 Task: Create a Sprint called Sprint0000000040 in Scrum Project Project0000000014 in Jira. Create a Sprint called Sprint0000000041 in Scrum Project Project0000000014 in Jira. Create a Sprint called Sprint0000000042 in Scrum Project Project0000000014 in Jira. Set Duration of Sprint called Sprint0000000040 in Scrum Project Project0000000014 to 1 week in Jira. Set Duration of Sprint called Sprint0000000041 in Scrum Project Project0000000014 to 2 weeks in Jira
Action: Mouse moved to (252, 70)
Screenshot: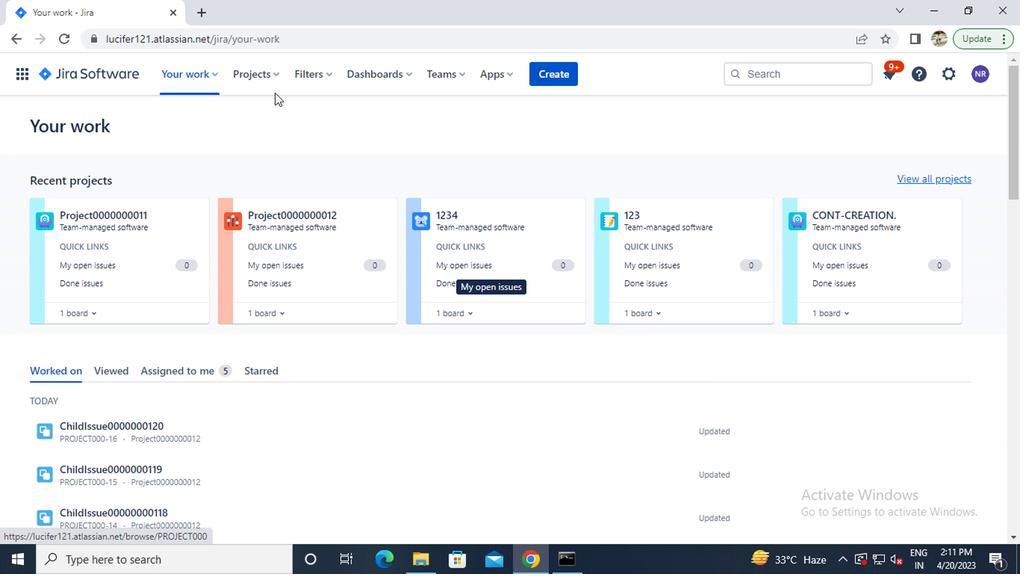 
Action: Mouse pressed left at (252, 70)
Screenshot: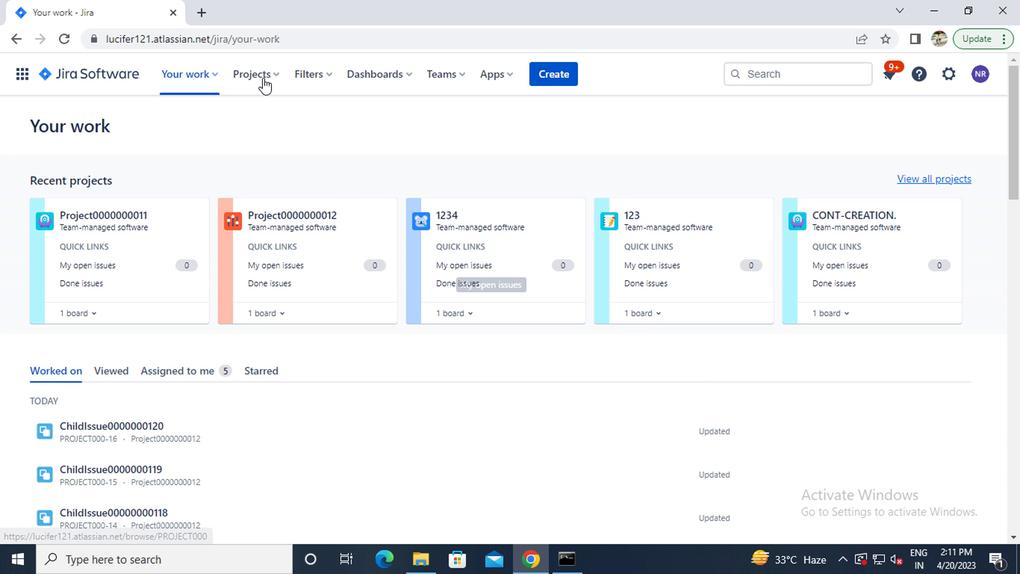 
Action: Mouse moved to (273, 141)
Screenshot: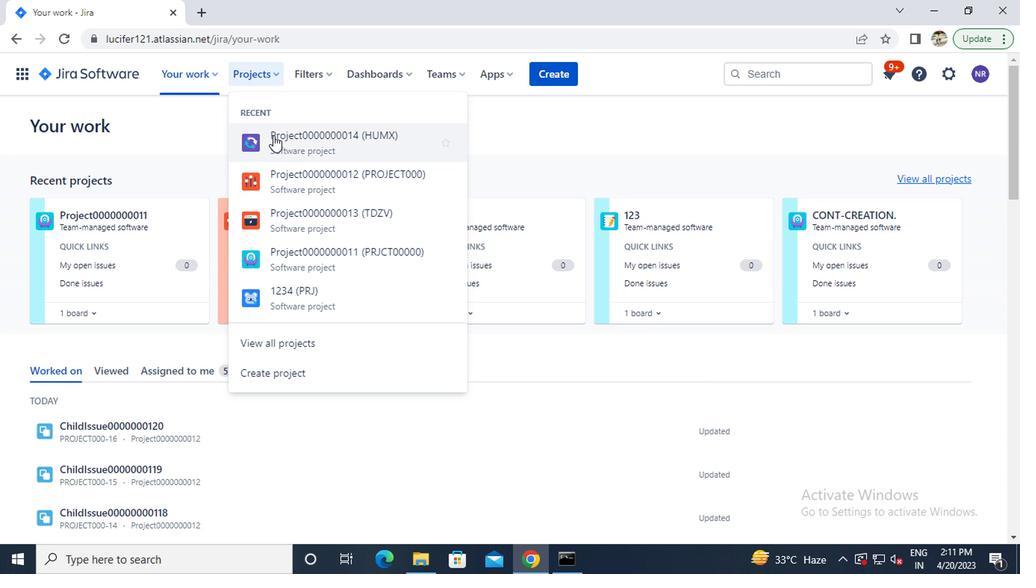 
Action: Mouse pressed left at (273, 141)
Screenshot: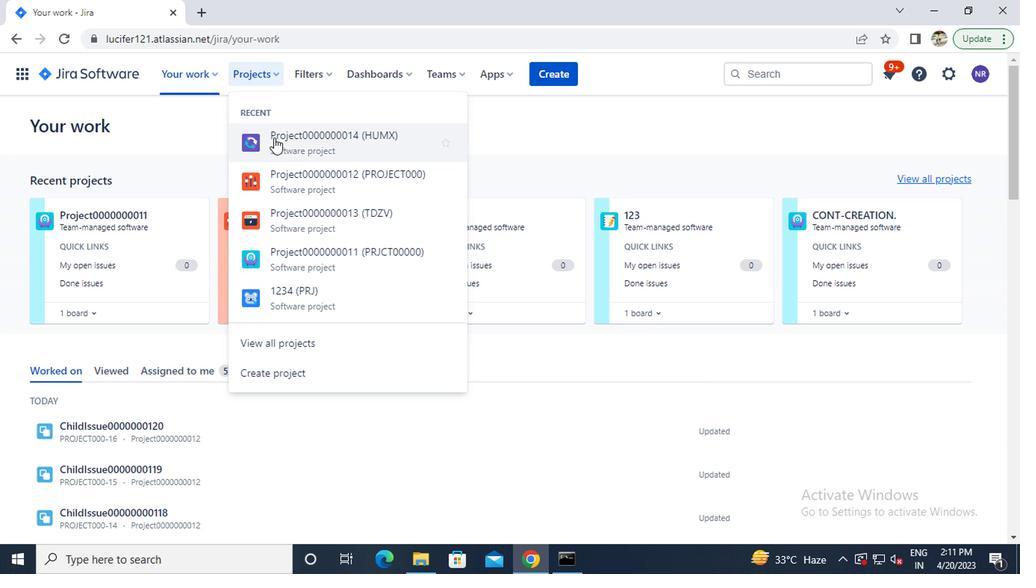 
Action: Mouse moved to (68, 223)
Screenshot: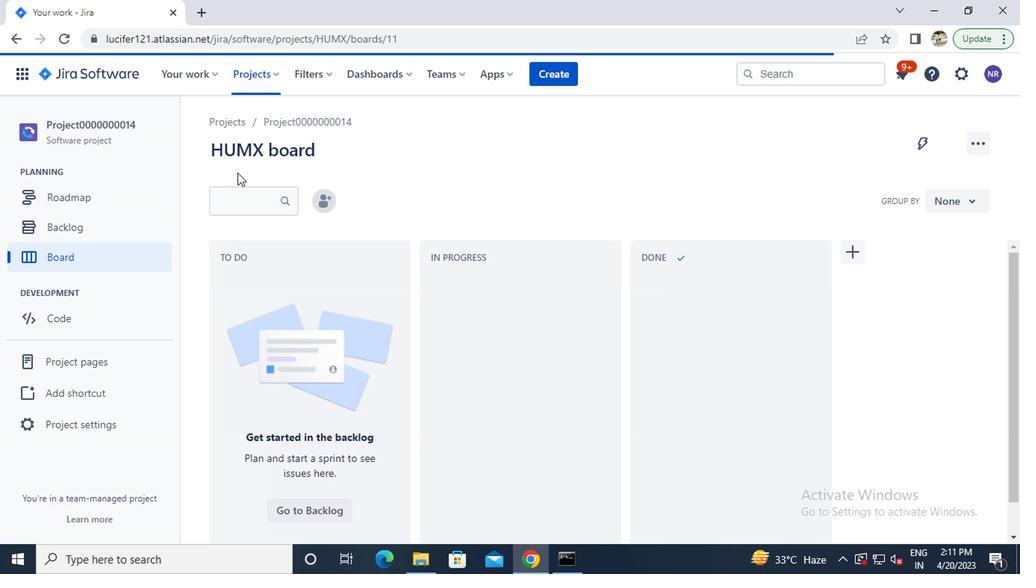 
Action: Mouse pressed left at (68, 223)
Screenshot: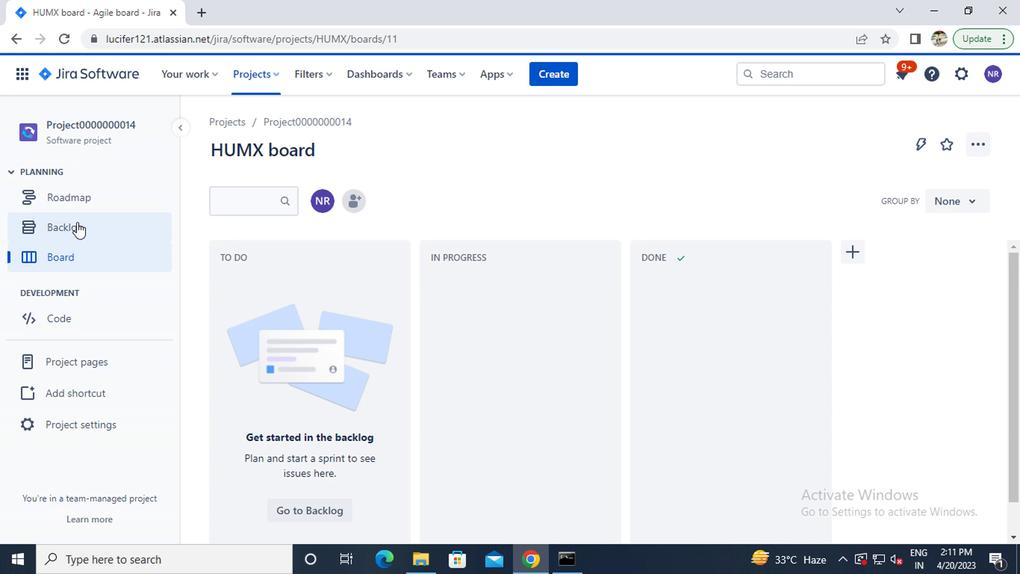 
Action: Mouse moved to (941, 275)
Screenshot: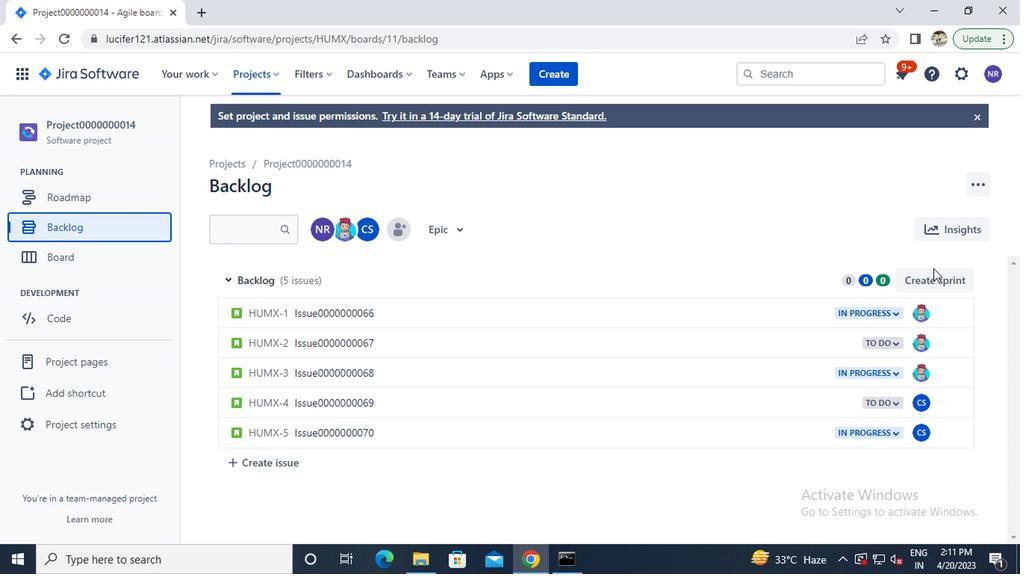 
Action: Mouse pressed left at (941, 275)
Screenshot: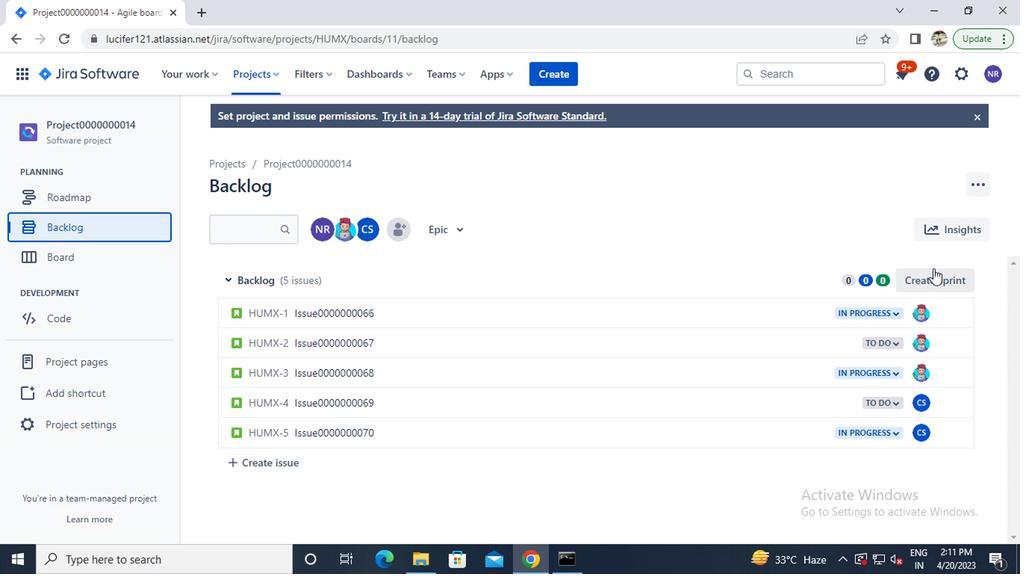 
Action: Mouse moved to (337, 281)
Screenshot: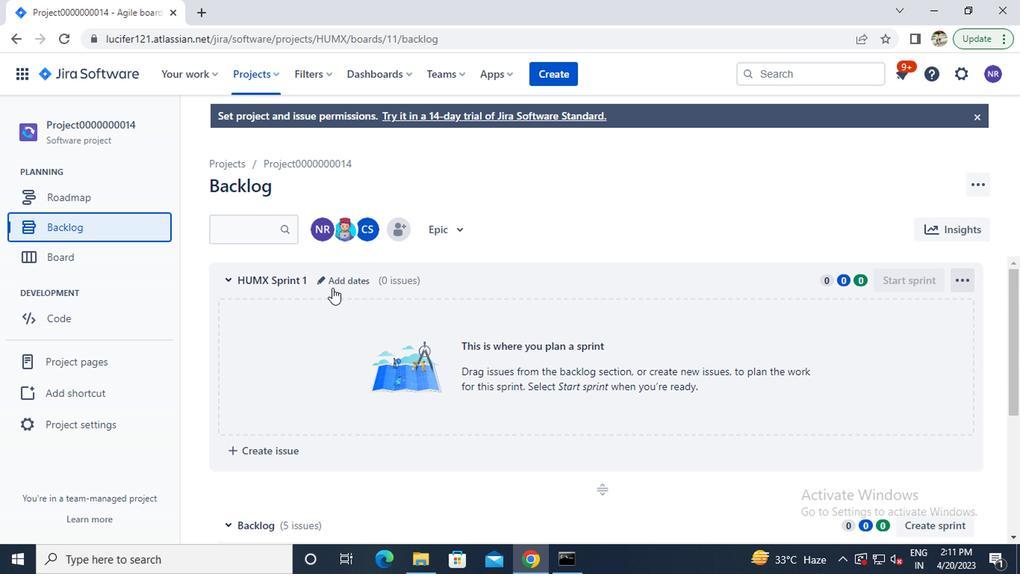 
Action: Mouse pressed left at (337, 281)
Screenshot: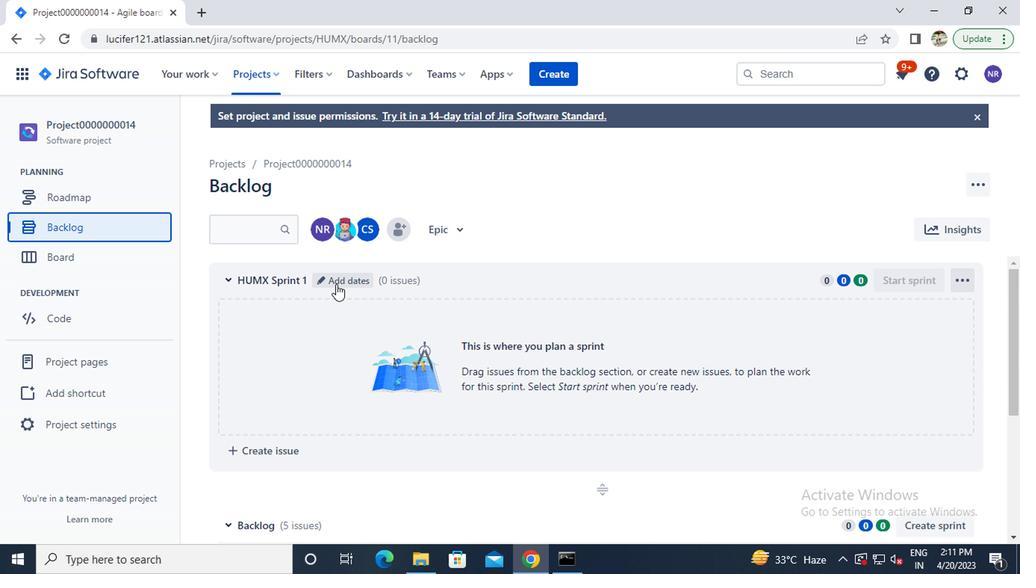 
Action: Mouse moved to (420, 185)
Screenshot: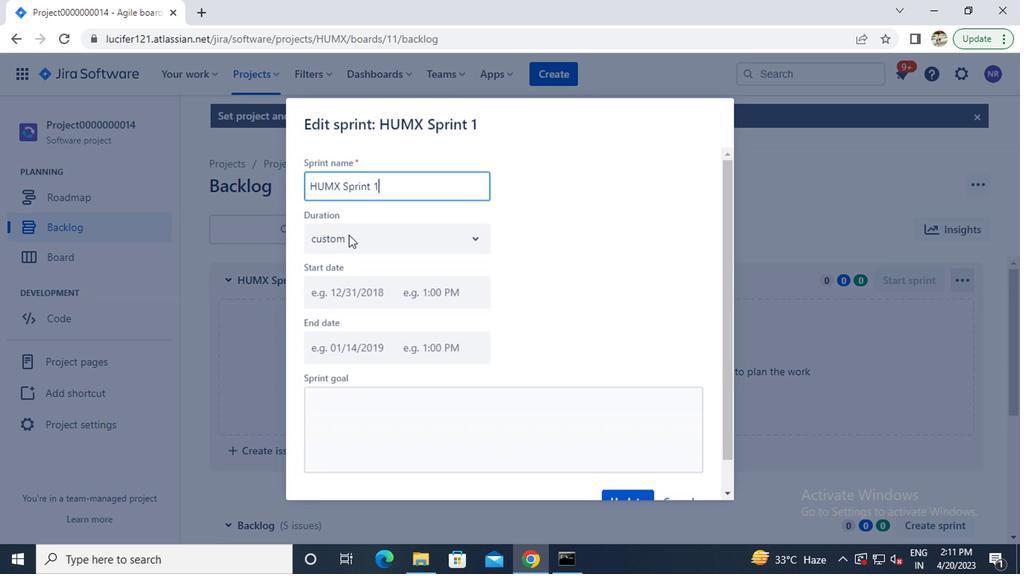 
Action: Mouse pressed left at (420, 185)
Screenshot: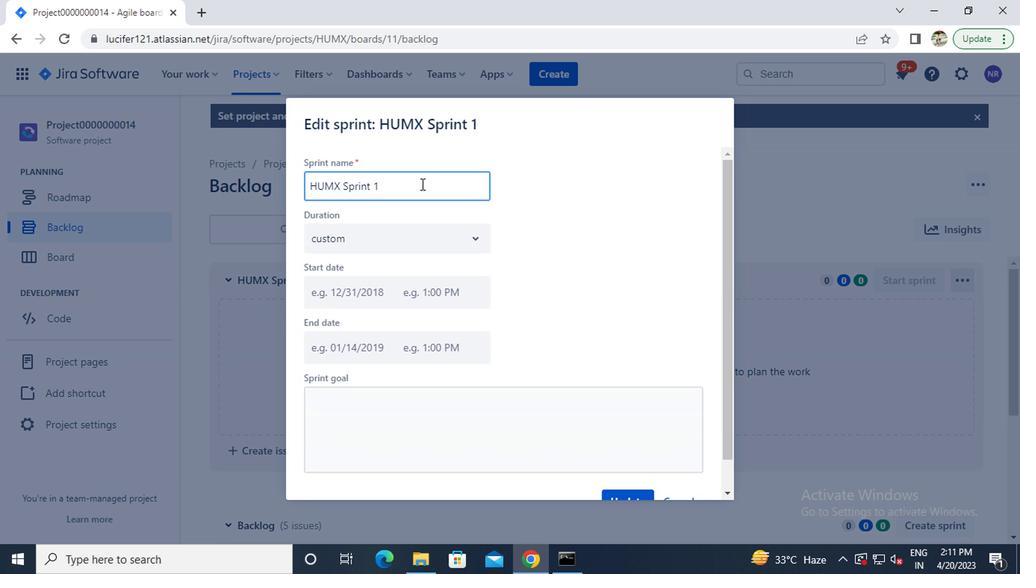 
Action: Key pressed ctrl+A<Key.backspace><Key.caps_lock>a<Key.caps_lock><Key.backspace><Key.caps_lock>s<Key.caps_lock>print0000000040<Key.enter>
Screenshot: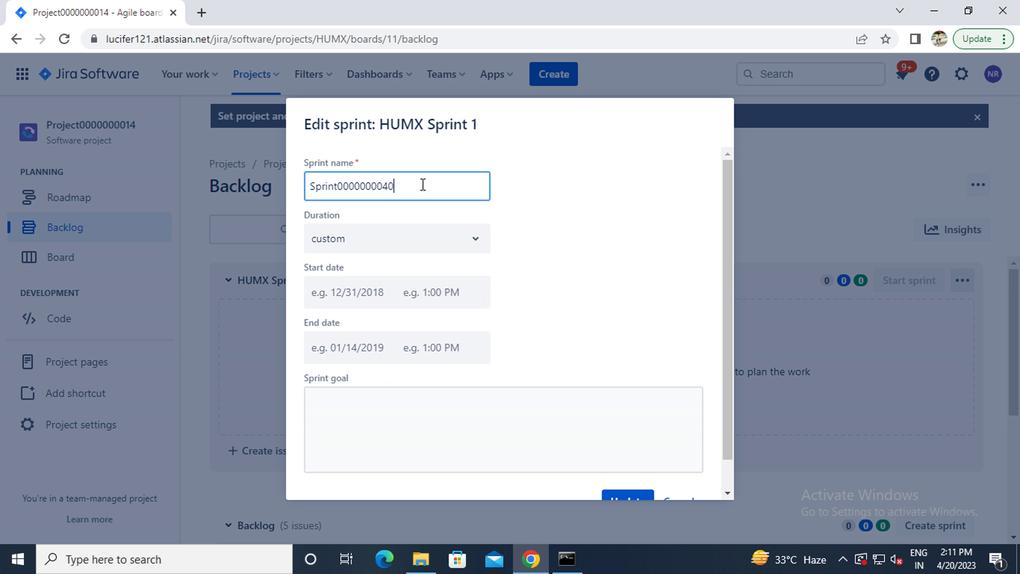 
Action: Mouse moved to (490, 244)
Screenshot: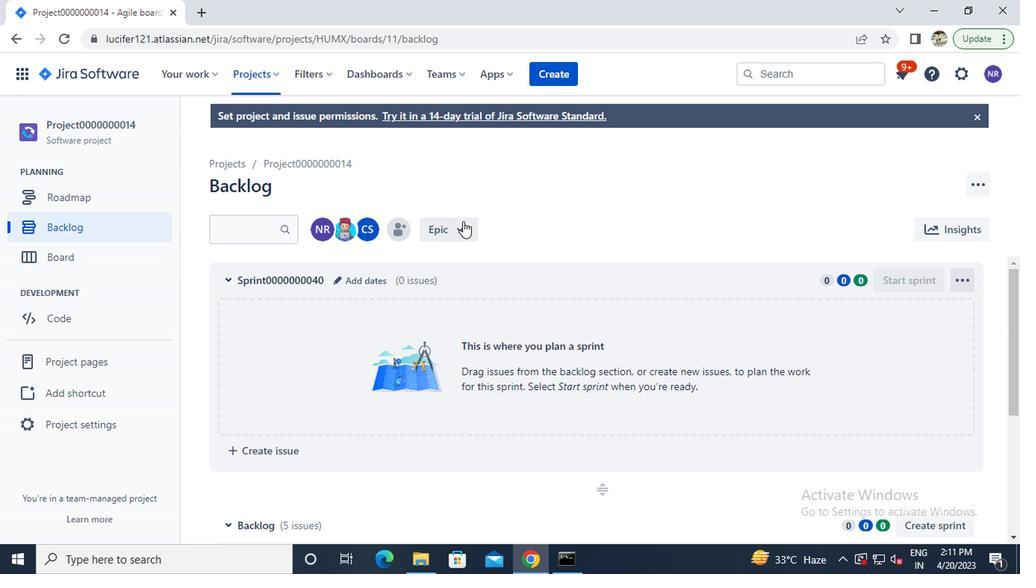 
Action: Mouse scrolled (490, 243) with delta (0, 0)
Screenshot: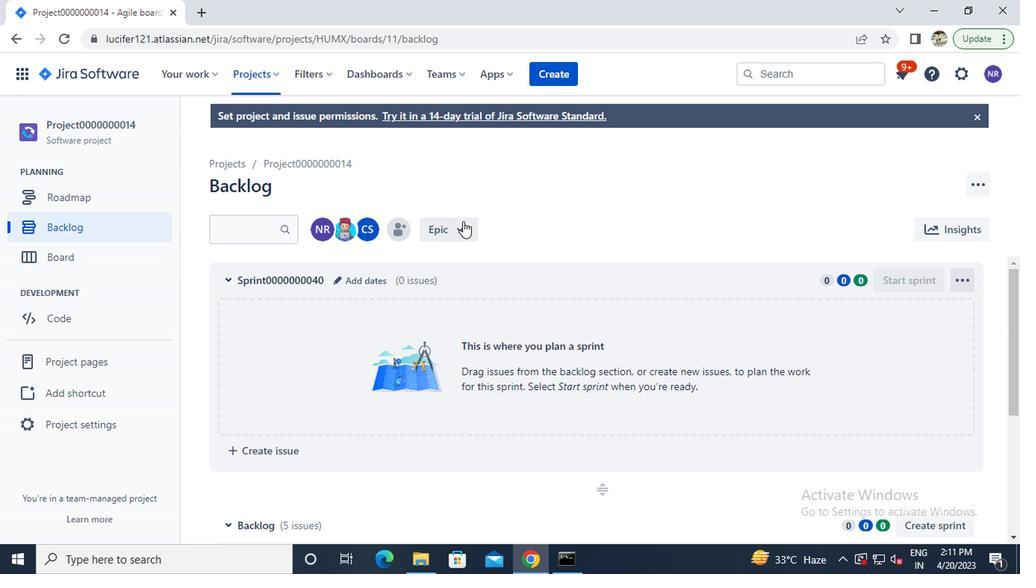 
Action: Mouse moved to (497, 253)
Screenshot: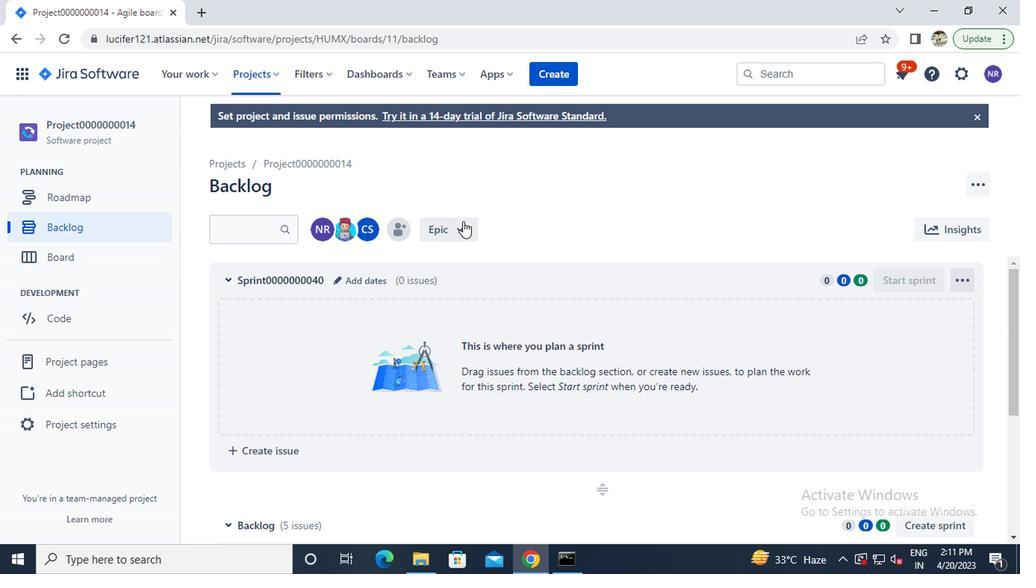 
Action: Mouse scrolled (497, 252) with delta (0, -1)
Screenshot: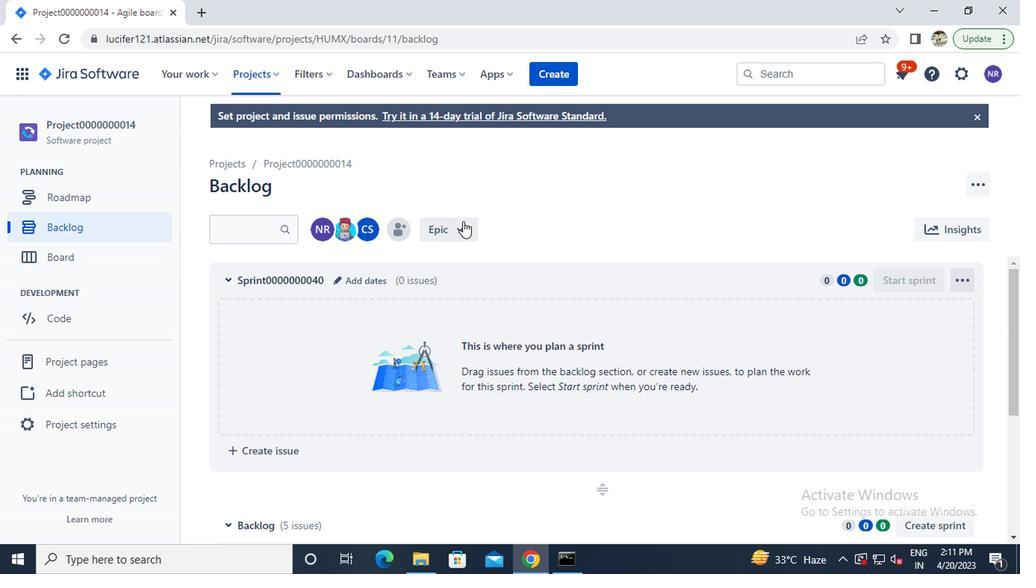 
Action: Mouse moved to (497, 254)
Screenshot: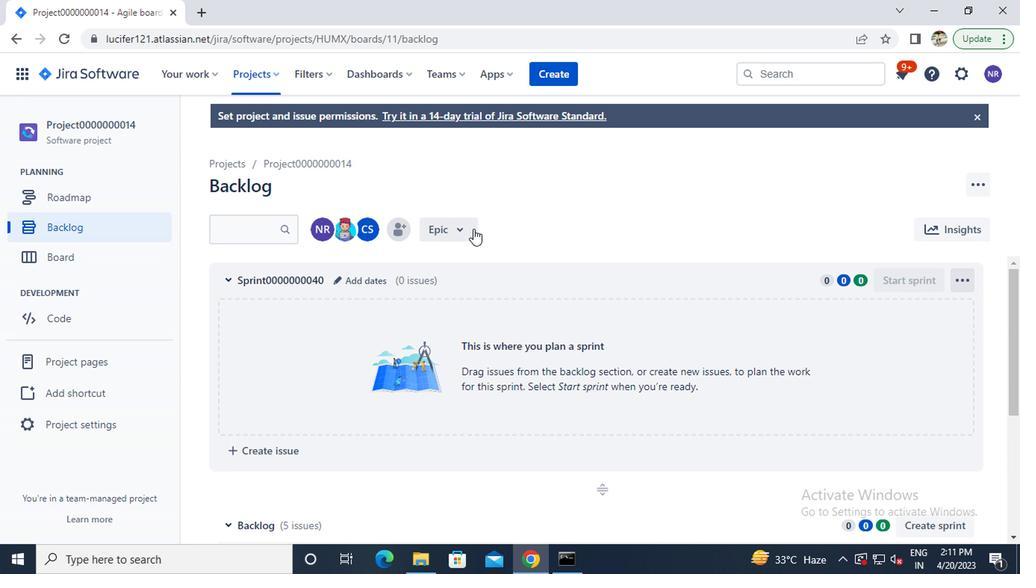
Action: Mouse scrolled (497, 253) with delta (0, -1)
Screenshot: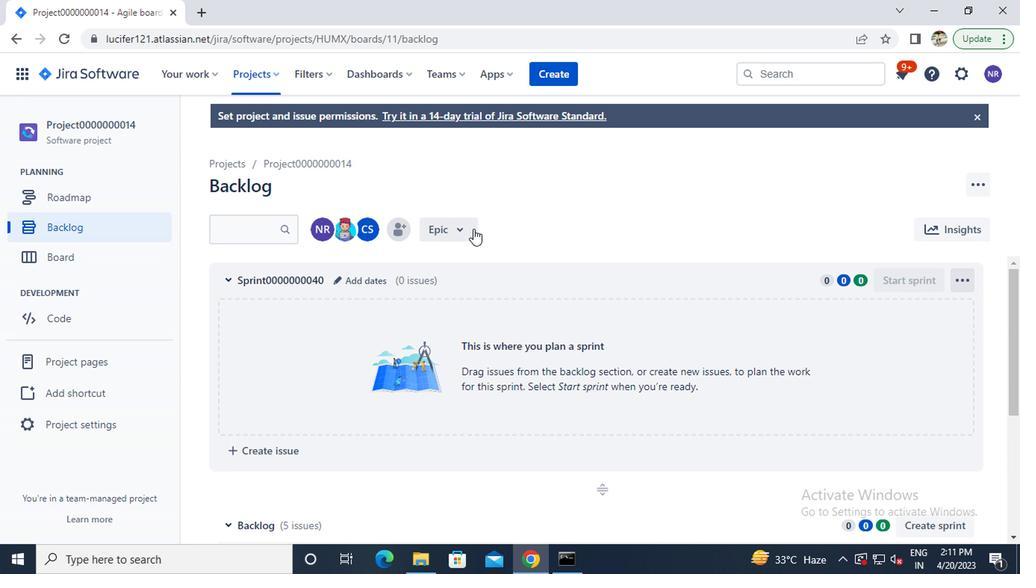 
Action: Mouse moved to (688, 332)
Screenshot: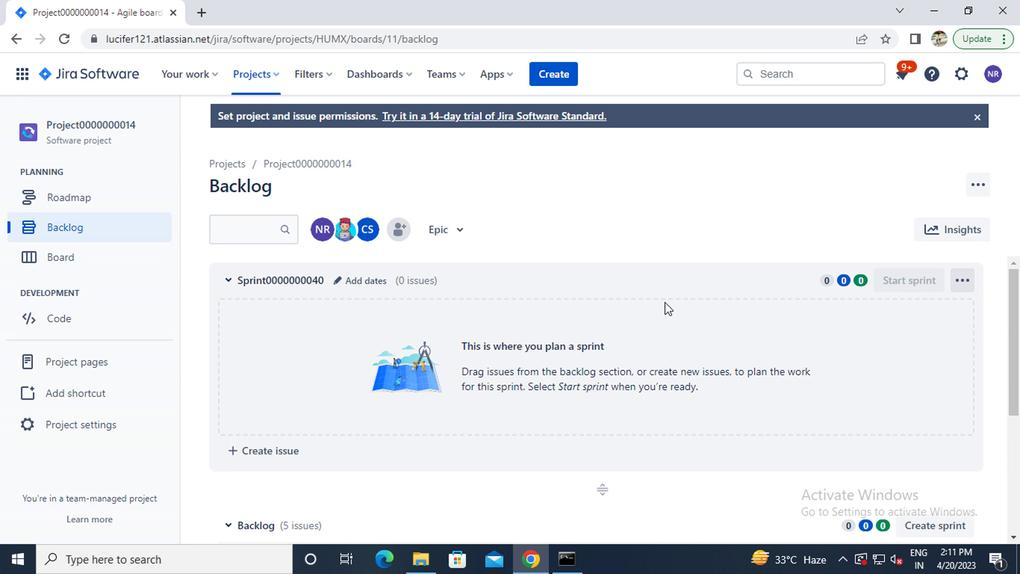 
Action: Mouse scrolled (688, 332) with delta (0, 0)
Screenshot: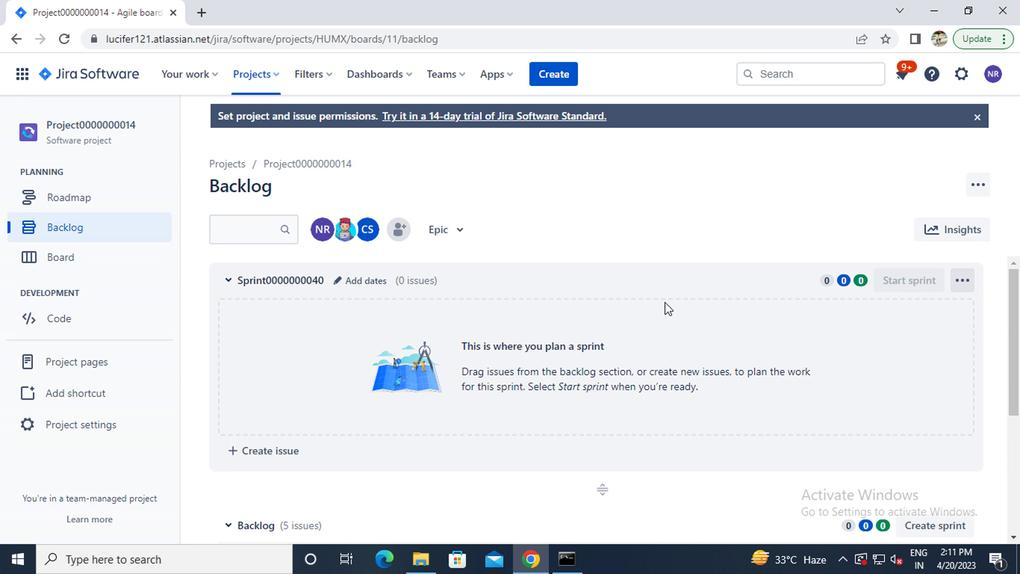 
Action: Mouse moved to (693, 341)
Screenshot: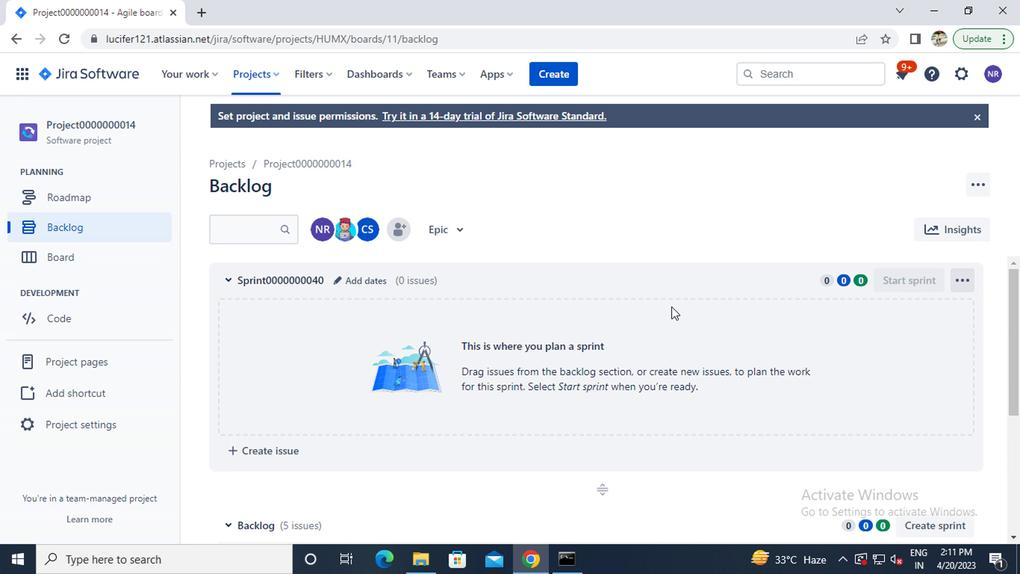 
Action: Mouse scrolled (693, 340) with delta (0, 0)
Screenshot: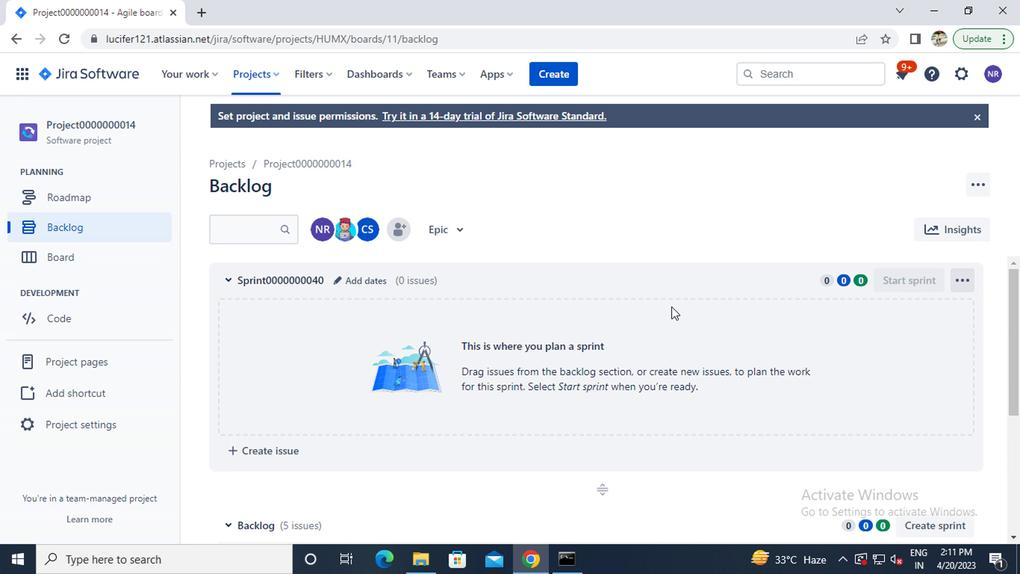 
Action: Mouse moved to (922, 377)
Screenshot: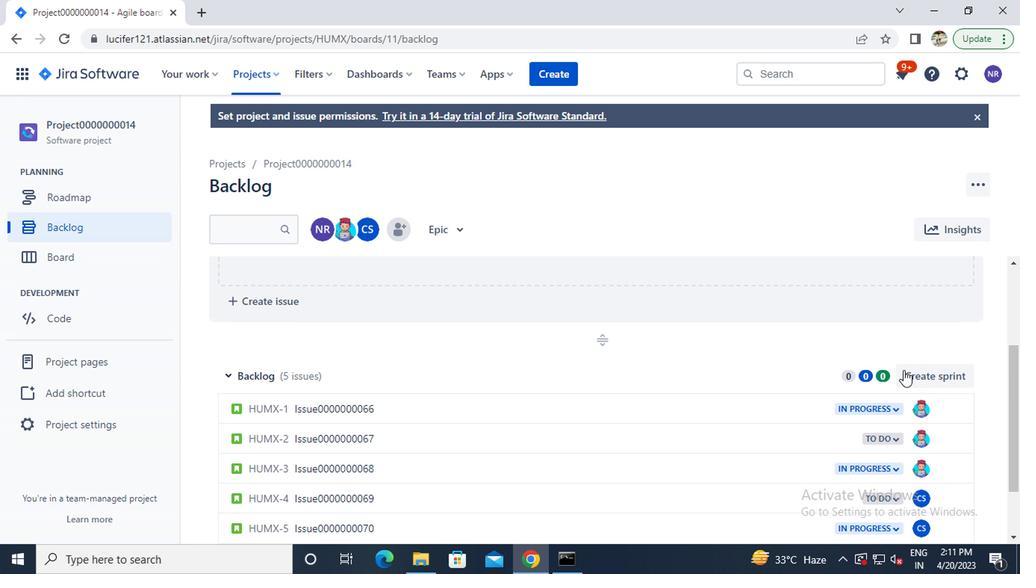 
Action: Mouse pressed left at (922, 377)
Screenshot: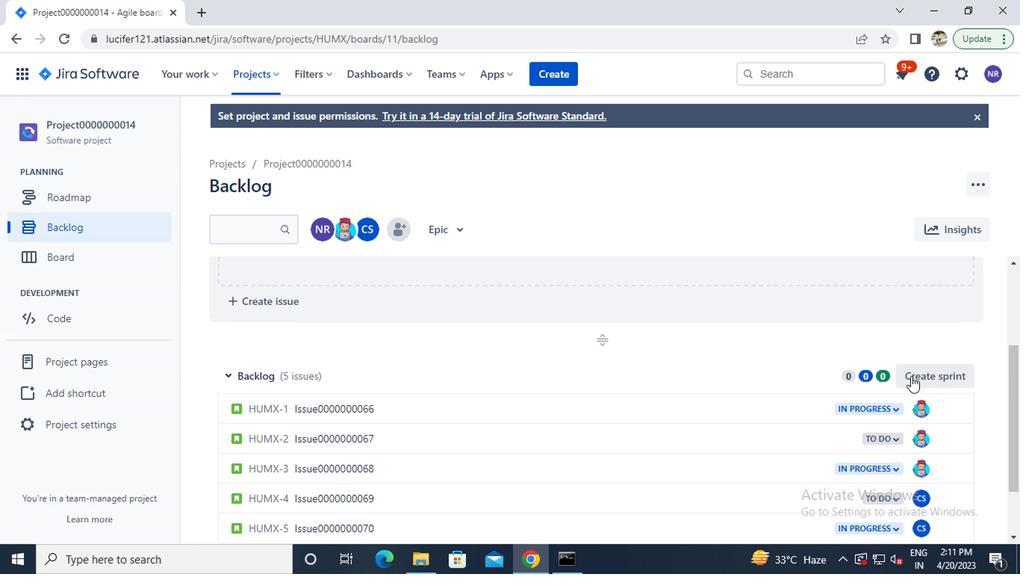 
Action: Mouse moved to (300, 378)
Screenshot: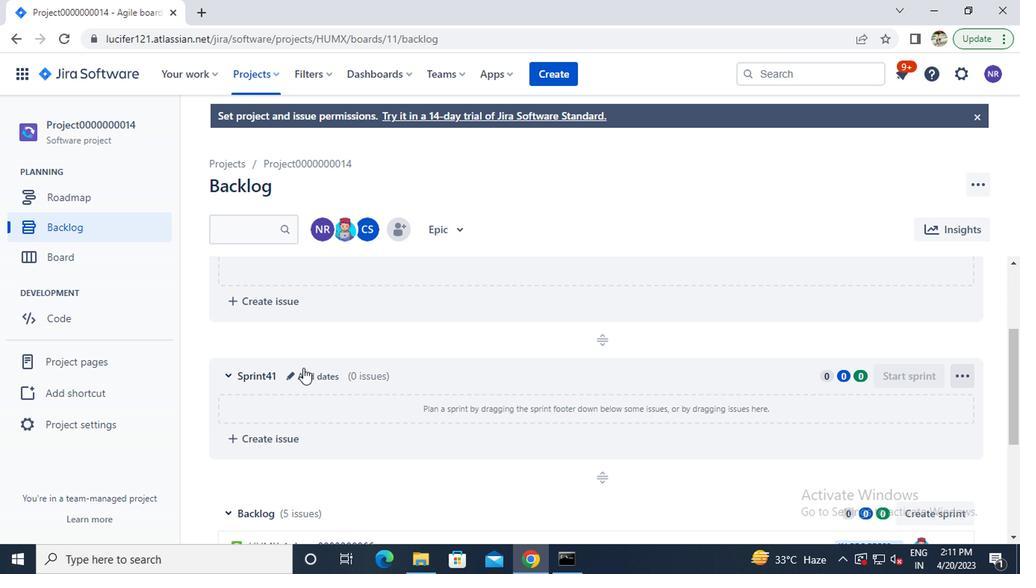 
Action: Mouse pressed left at (300, 378)
Screenshot: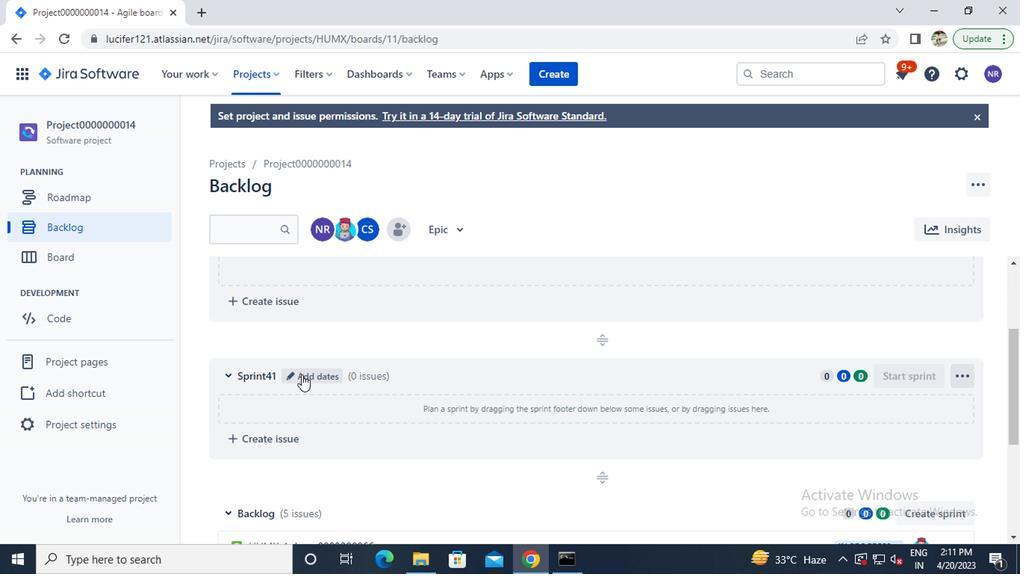 
Action: Mouse moved to (349, 185)
Screenshot: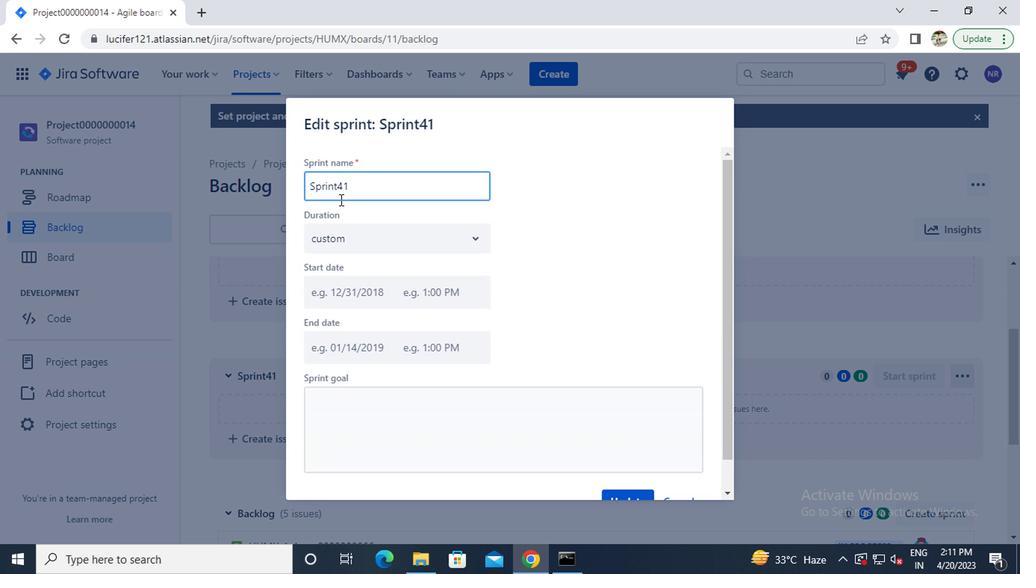 
Action: Mouse pressed left at (349, 185)
Screenshot: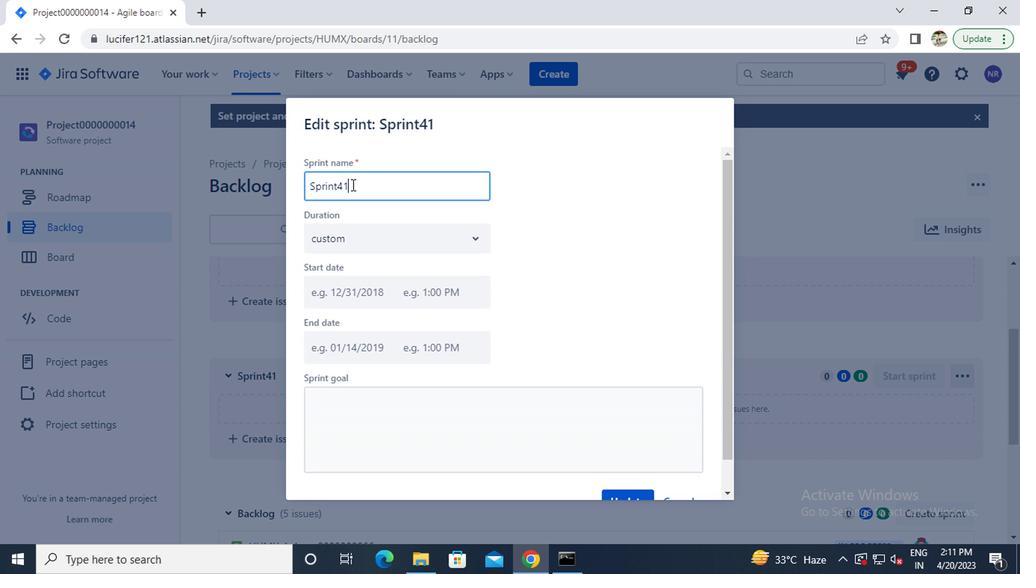 
Action: Key pressed ctrl+A<Key.backspace><Key.caps_lock>s<Key.caps_lock>print0000000041<Key.enter>
Screenshot: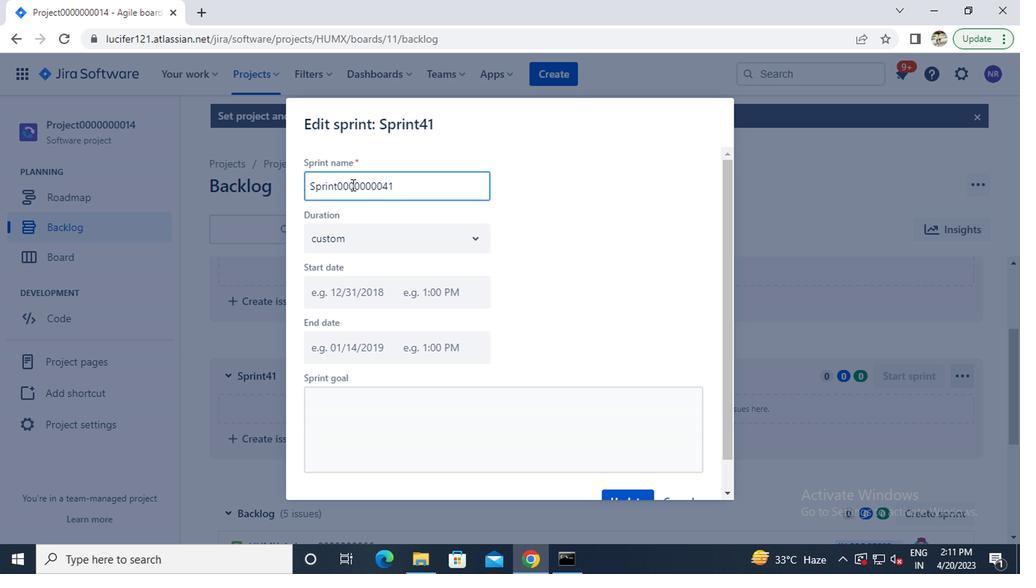 
Action: Mouse moved to (481, 242)
Screenshot: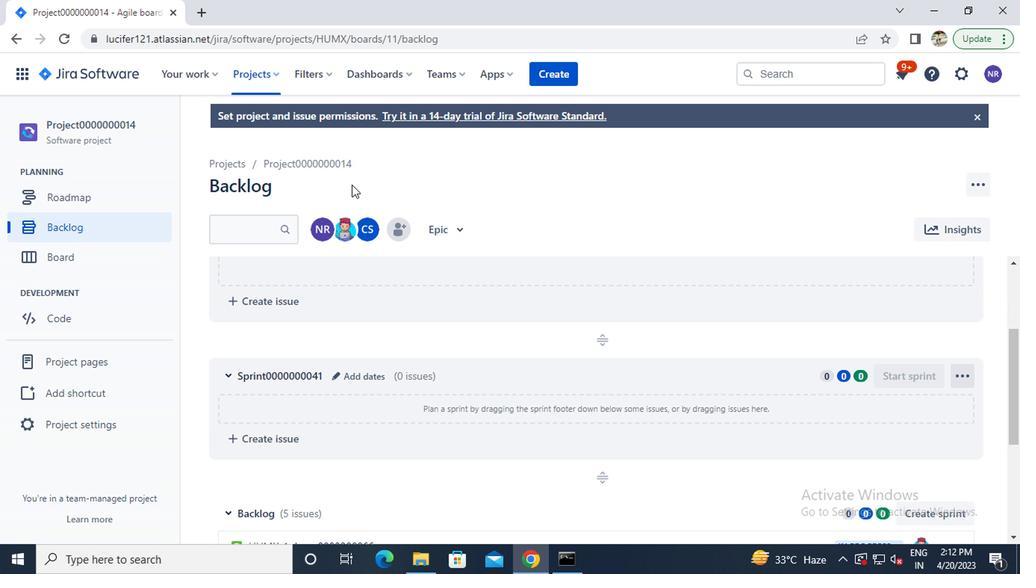 
Action: Mouse scrolled (481, 241) with delta (0, 0)
Screenshot: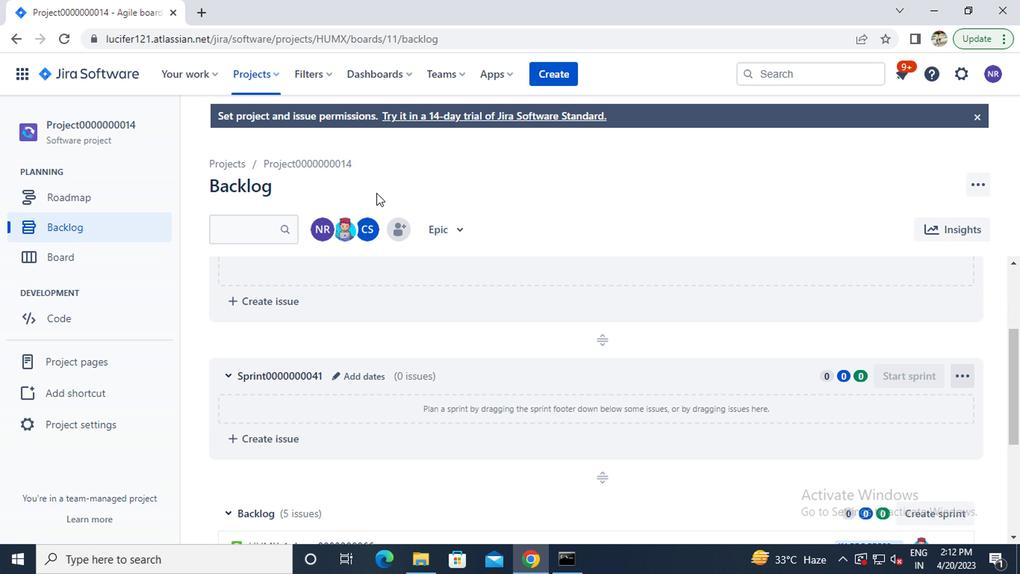 
Action: Mouse scrolled (481, 241) with delta (0, 0)
Screenshot: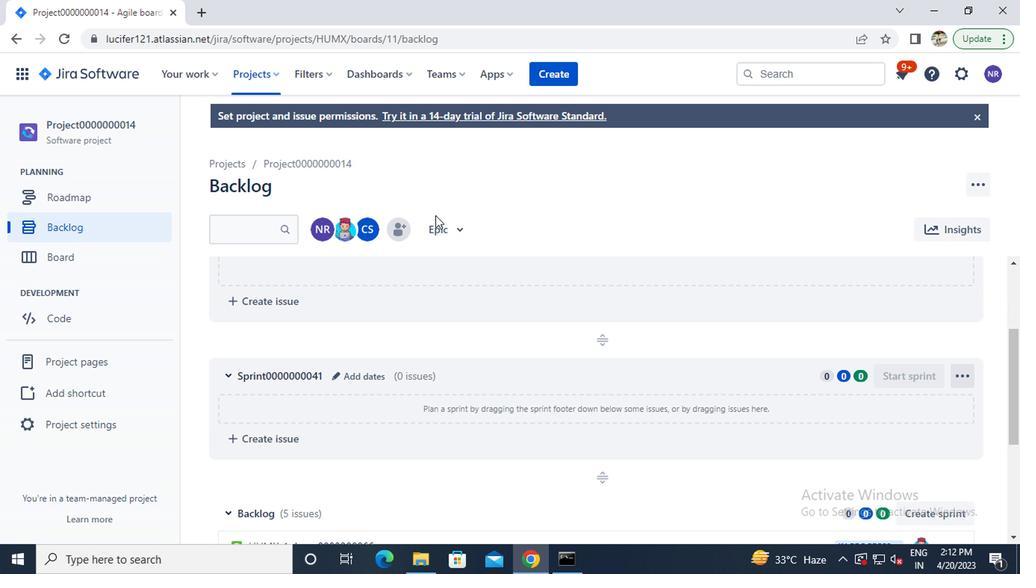 
Action: Mouse moved to (560, 291)
Screenshot: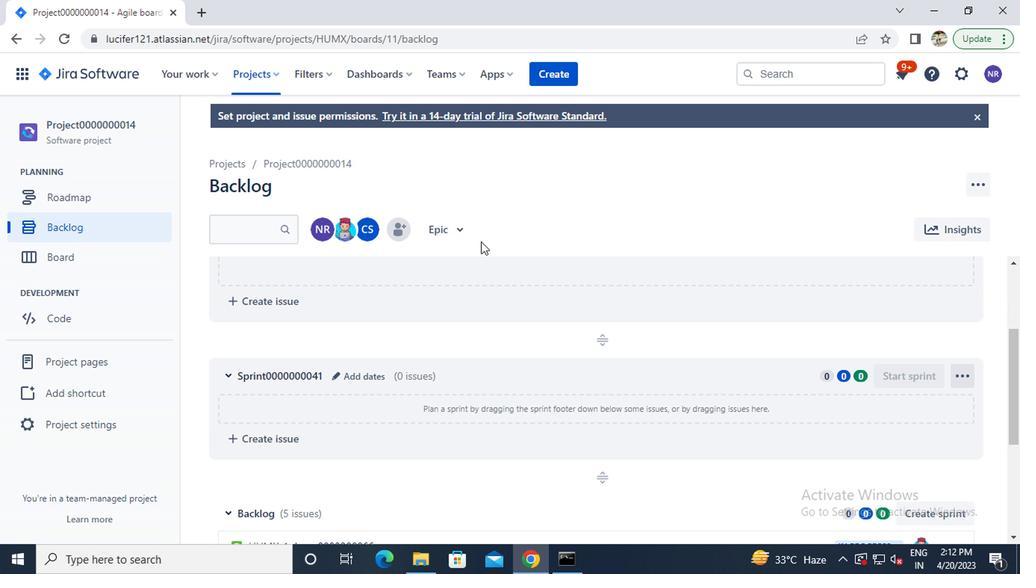 
Action: Mouse scrolled (560, 290) with delta (0, -1)
Screenshot: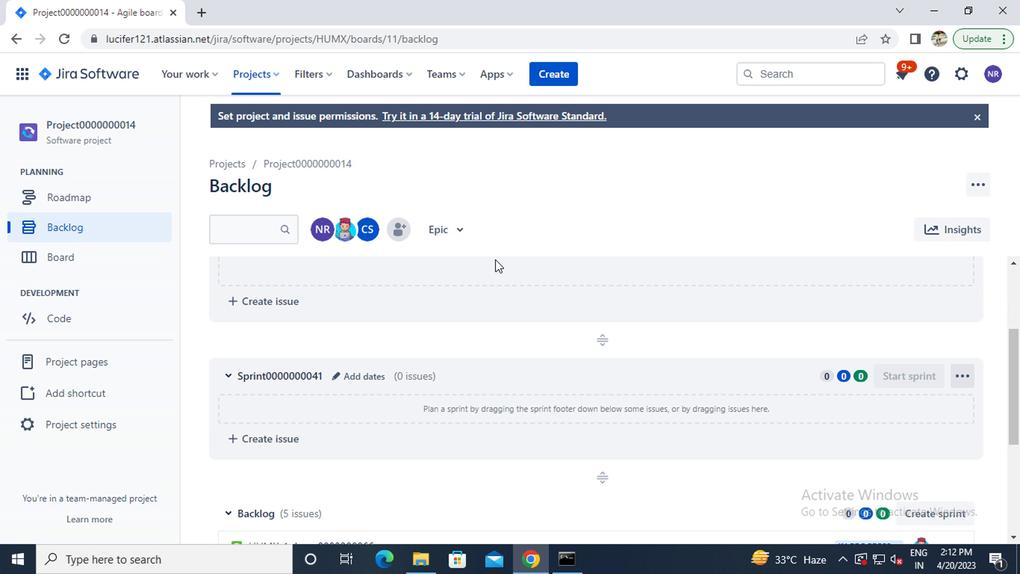
Action: Mouse moved to (560, 291)
Screenshot: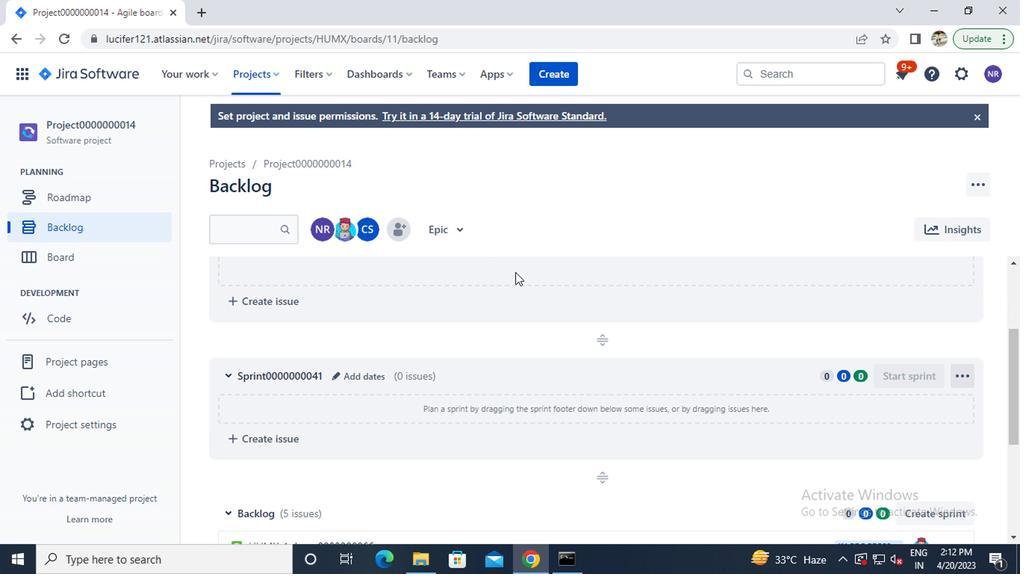 
Action: Mouse scrolled (560, 290) with delta (0, -1)
Screenshot: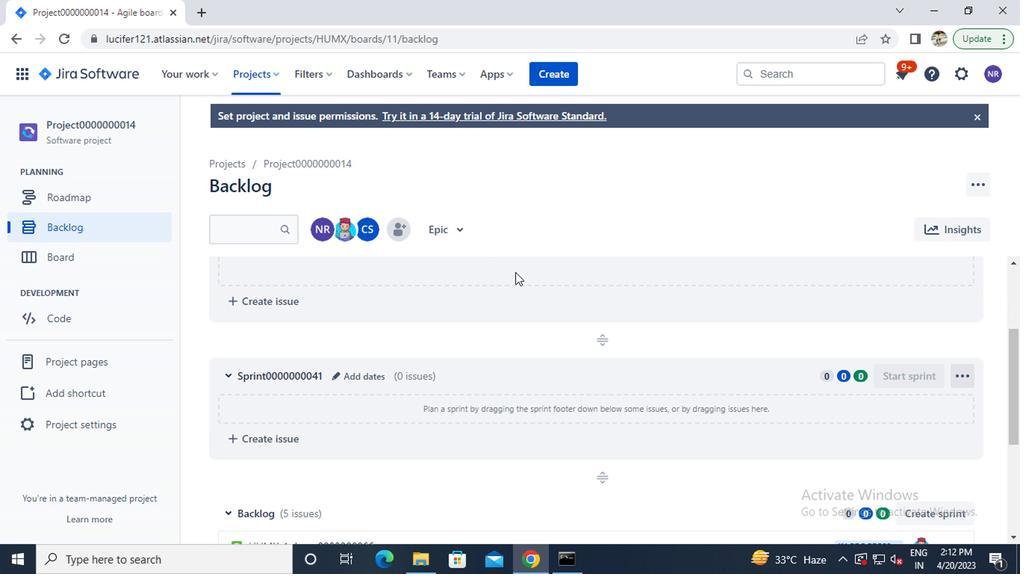 
Action: Mouse scrolled (560, 290) with delta (0, -1)
Screenshot: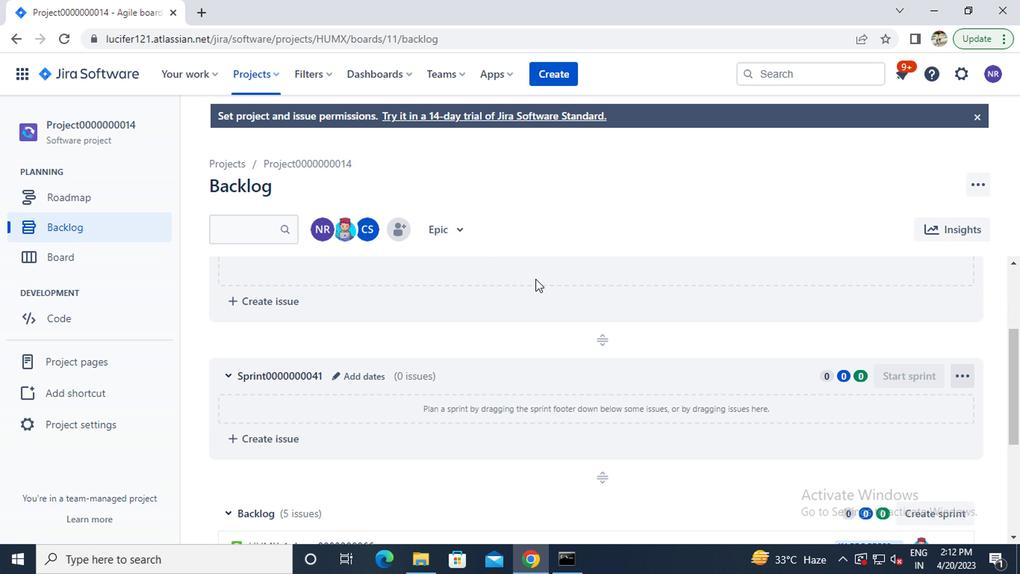 
Action: Mouse moved to (919, 301)
Screenshot: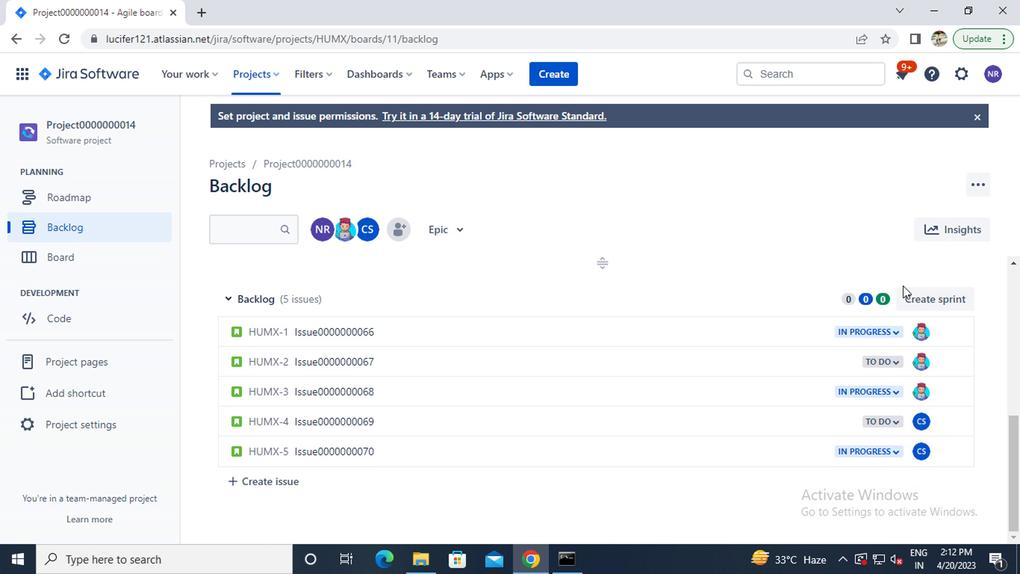 
Action: Mouse pressed left at (919, 301)
Screenshot: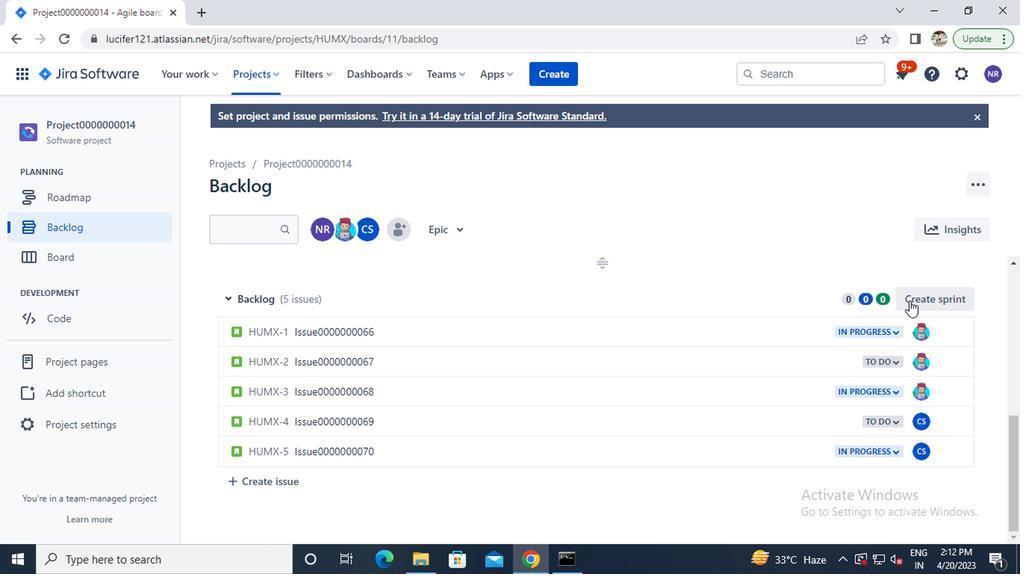 
Action: Mouse moved to (623, 304)
Screenshot: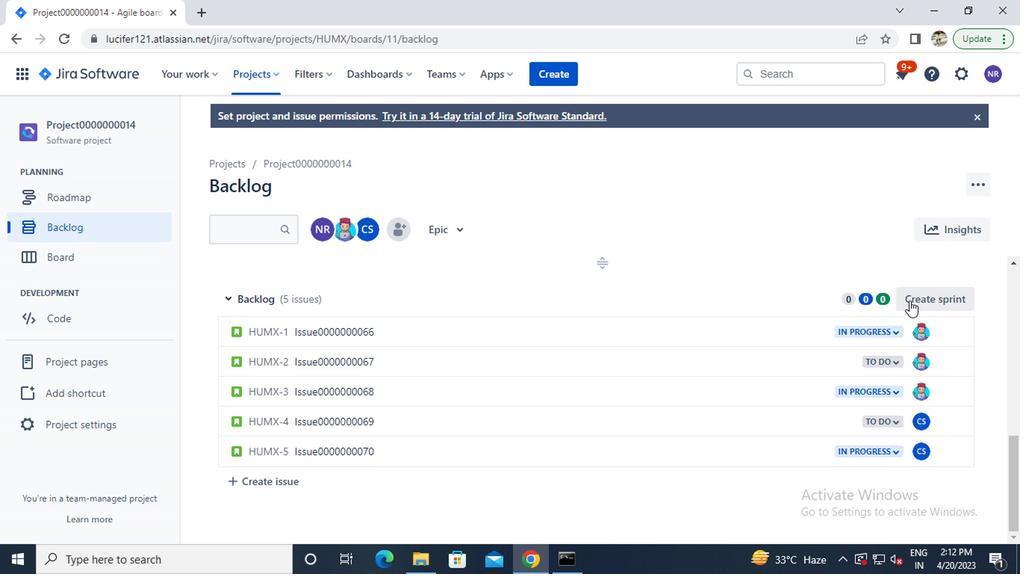 
Action: Mouse scrolled (623, 304) with delta (0, 0)
Screenshot: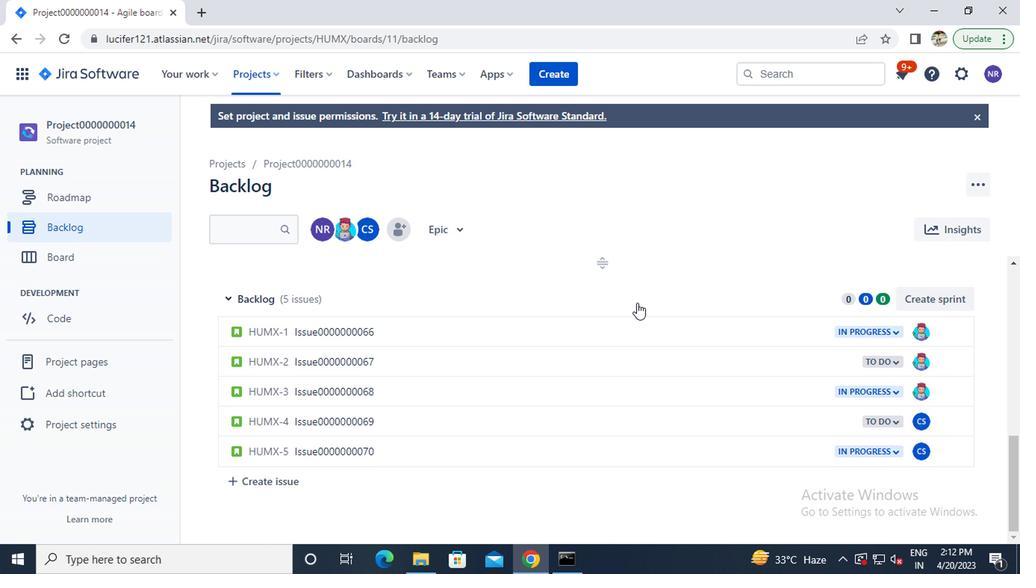 
Action: Mouse scrolled (623, 304) with delta (0, 0)
Screenshot: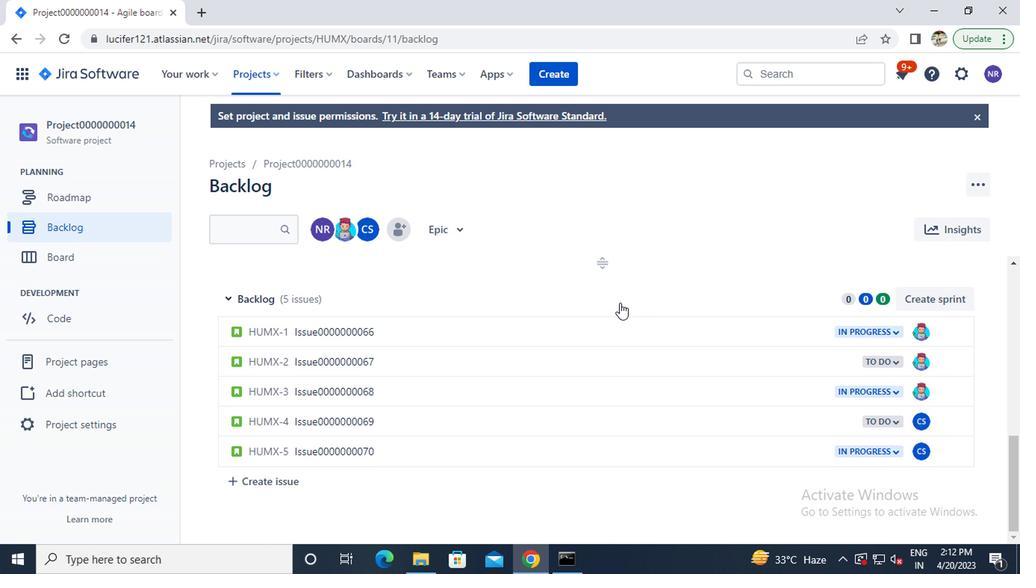 
Action: Mouse moved to (297, 348)
Screenshot: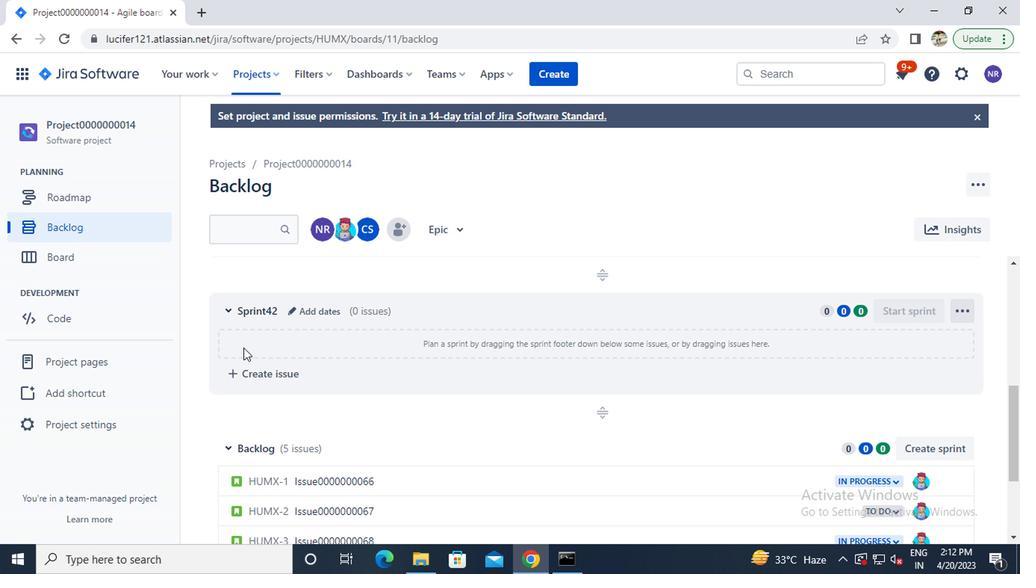 
Action: Mouse scrolled (297, 349) with delta (0, 0)
Screenshot: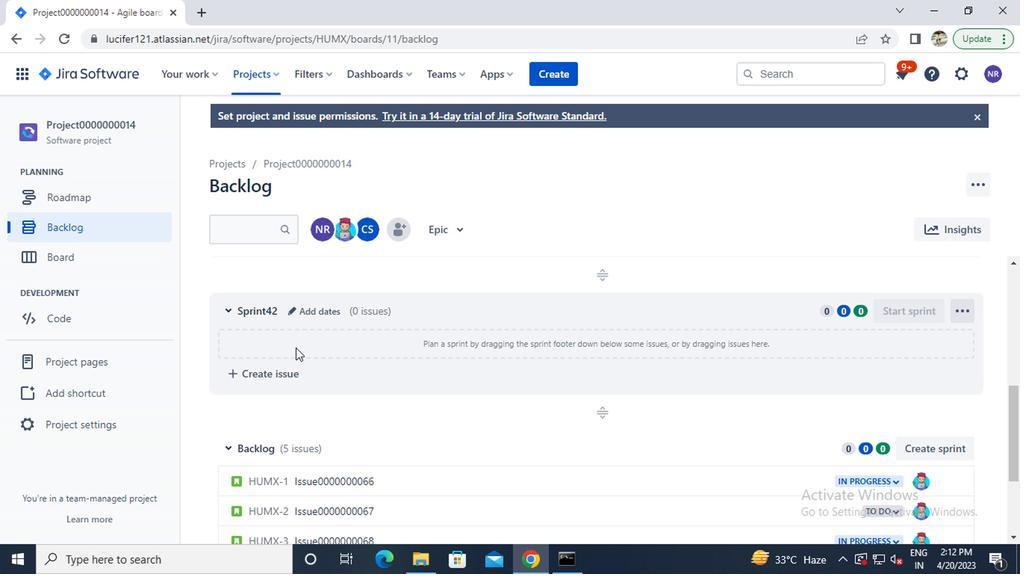
Action: Mouse moved to (309, 384)
Screenshot: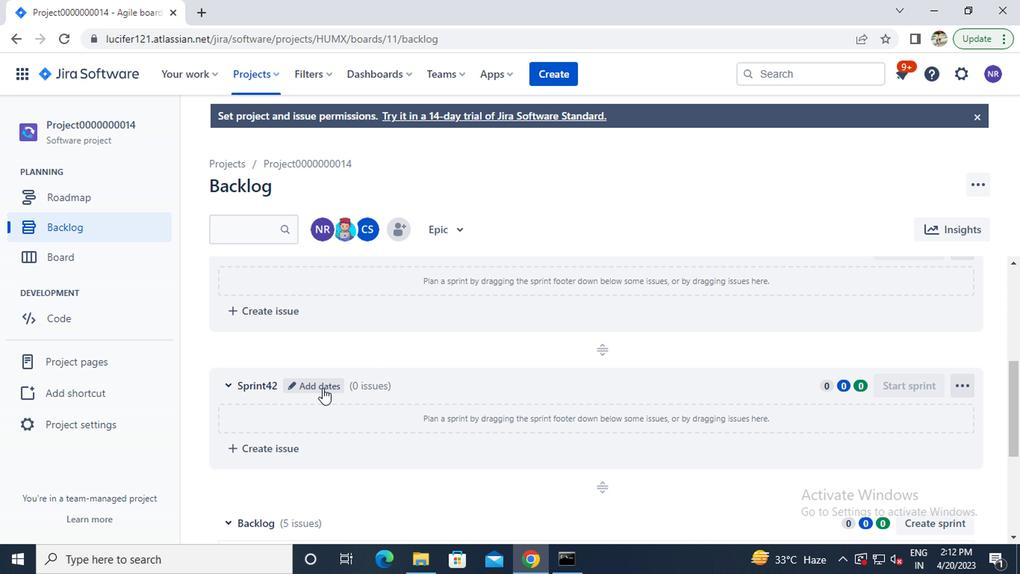 
Action: Mouse pressed left at (309, 384)
Screenshot: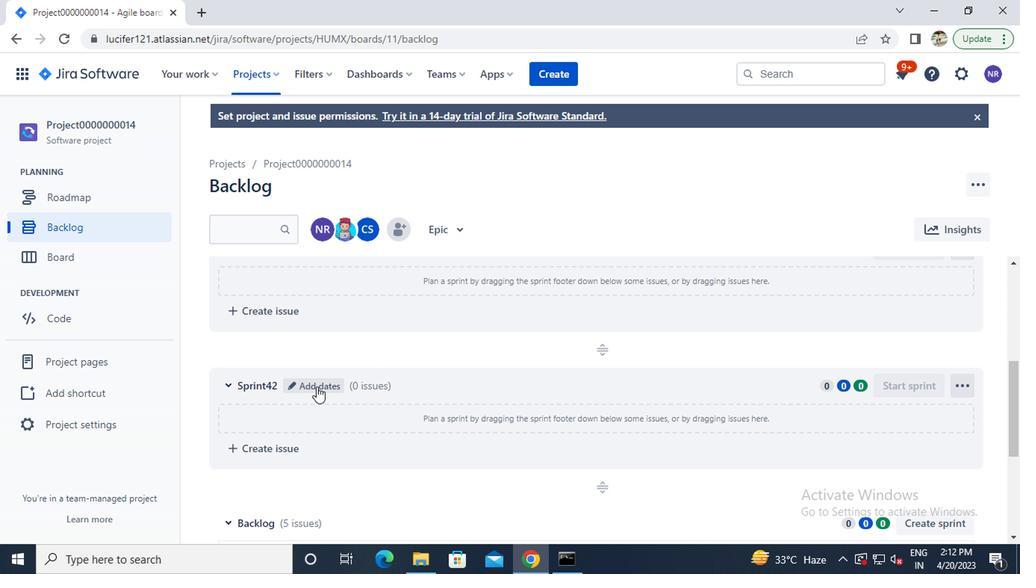 
Action: Mouse moved to (366, 187)
Screenshot: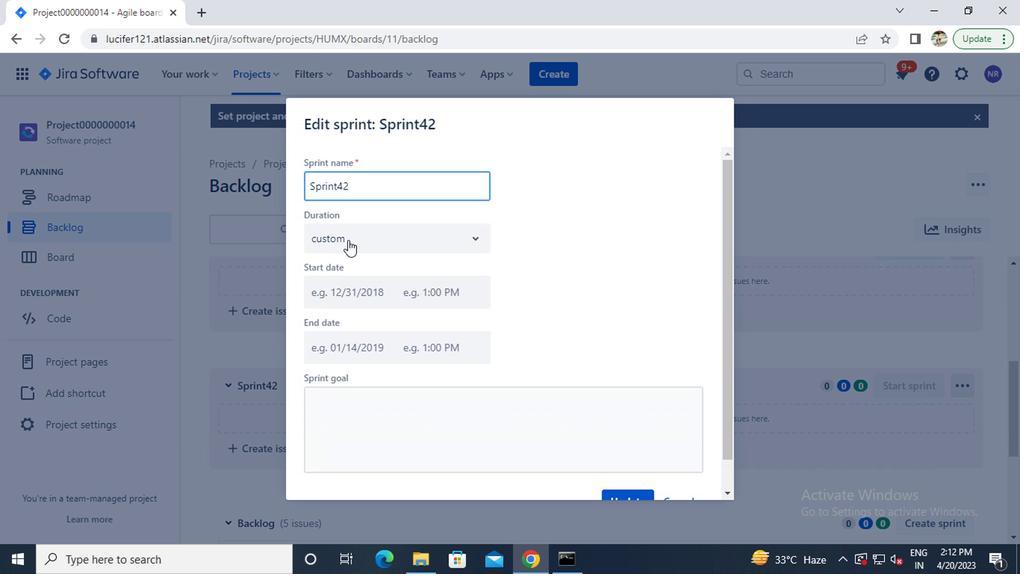 
Action: Key pressed ctrl+A<Key.backspace><Key.caps_lock>s<Key.caps_lock>orint<Key.backspace><Key.backspace><Key.backspace><Key.backspace><Key.backspace>print0000000042<Key.enter>
Screenshot: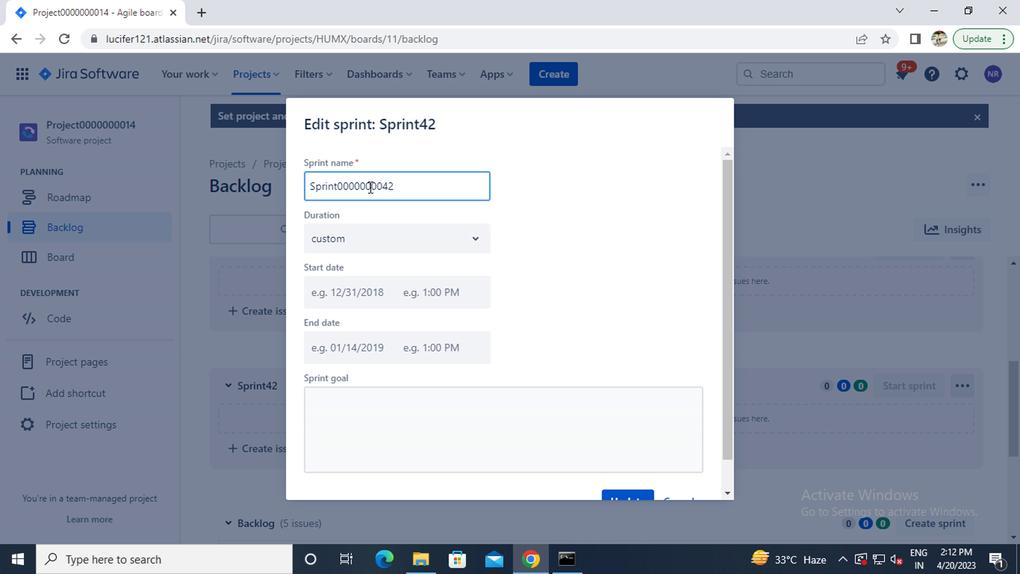 
Action: Mouse moved to (332, 345)
Screenshot: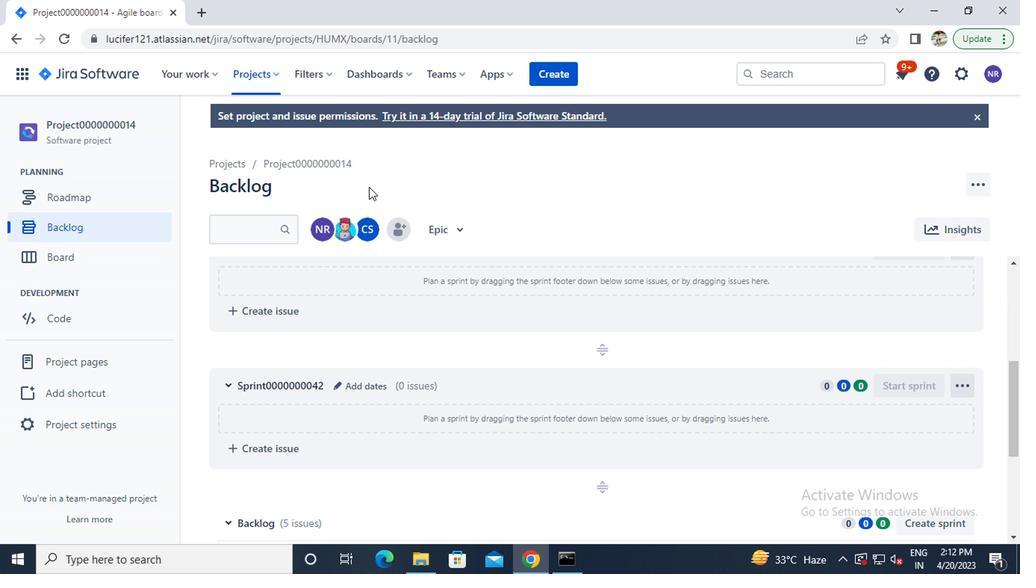 
Action: Mouse scrolled (332, 346) with delta (0, 1)
Screenshot: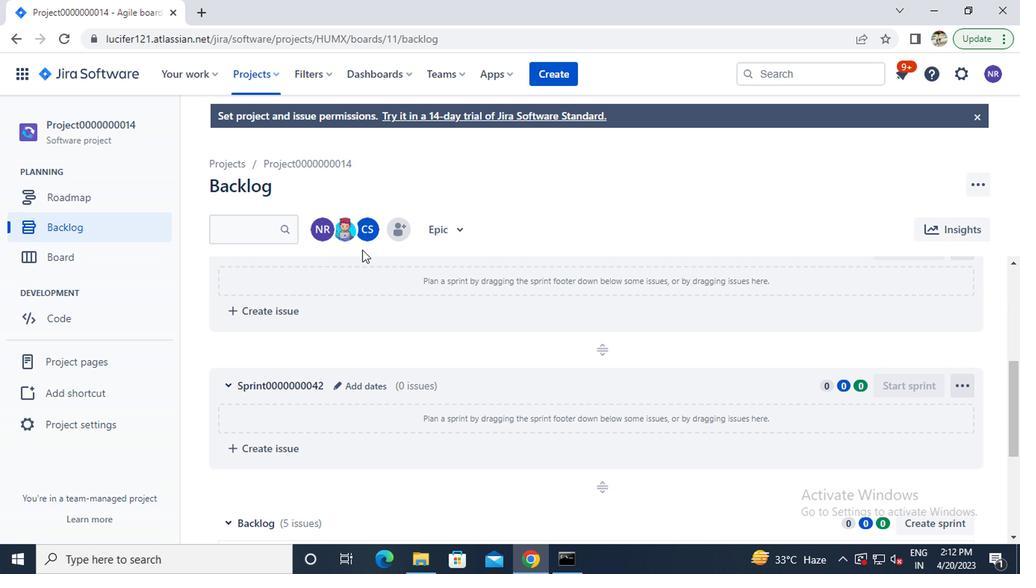 
Action: Mouse scrolled (332, 346) with delta (0, 1)
Screenshot: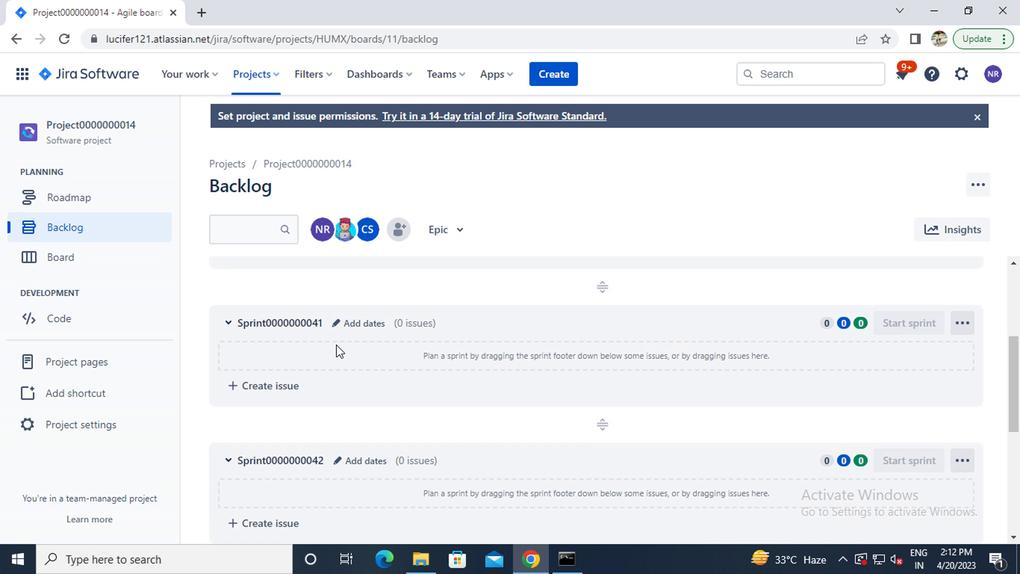 
Action: Mouse scrolled (332, 346) with delta (0, 1)
Screenshot: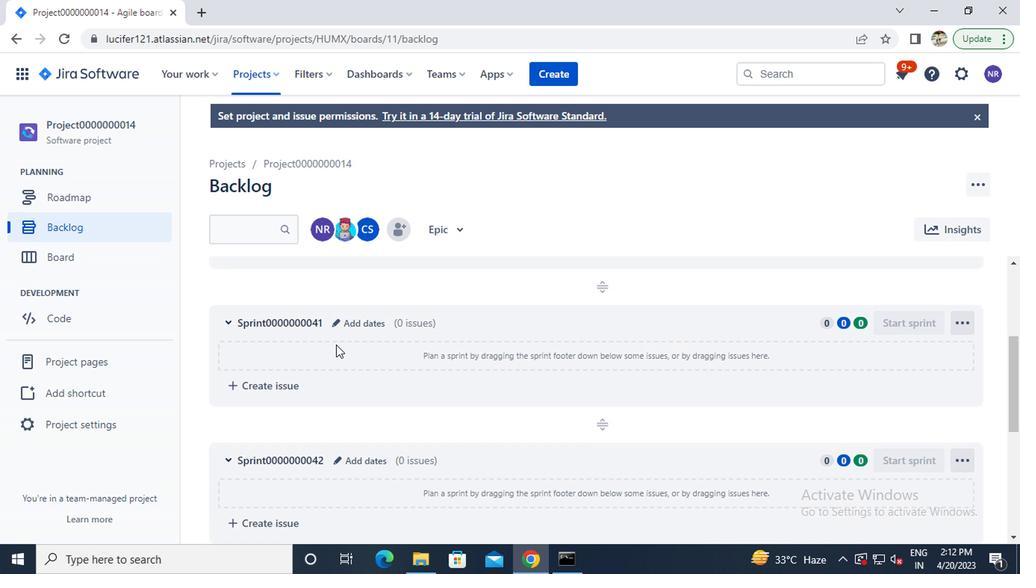 
Action: Mouse scrolled (332, 346) with delta (0, 1)
Screenshot: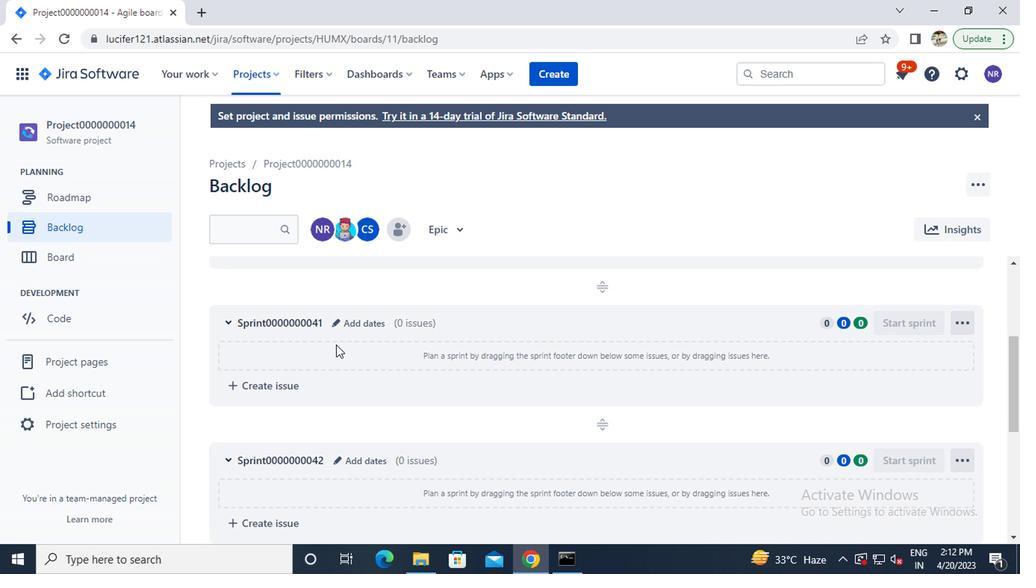
Action: Mouse moved to (332, 351)
Screenshot: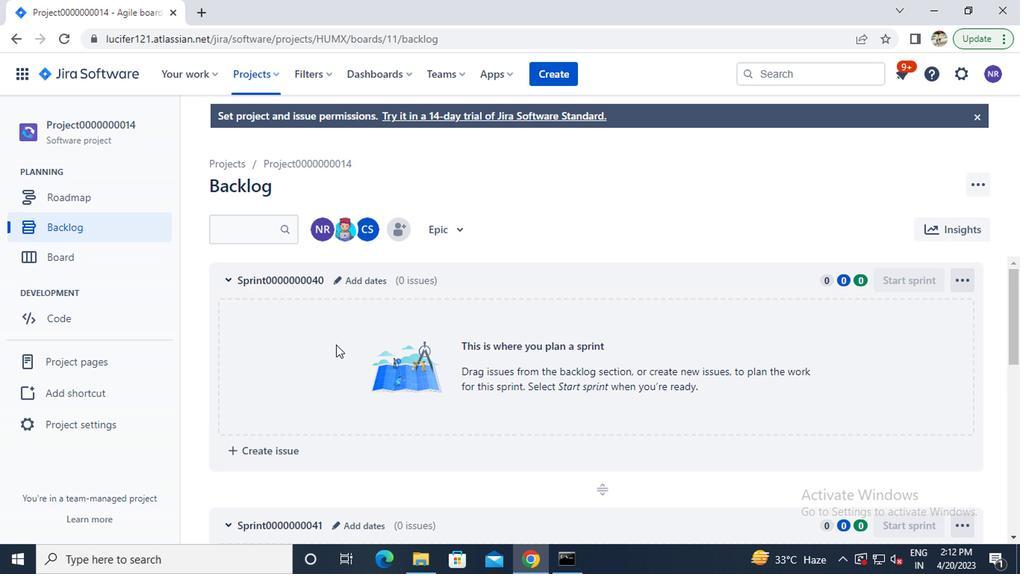 
Action: Mouse scrolled (332, 350) with delta (0, -1)
Screenshot: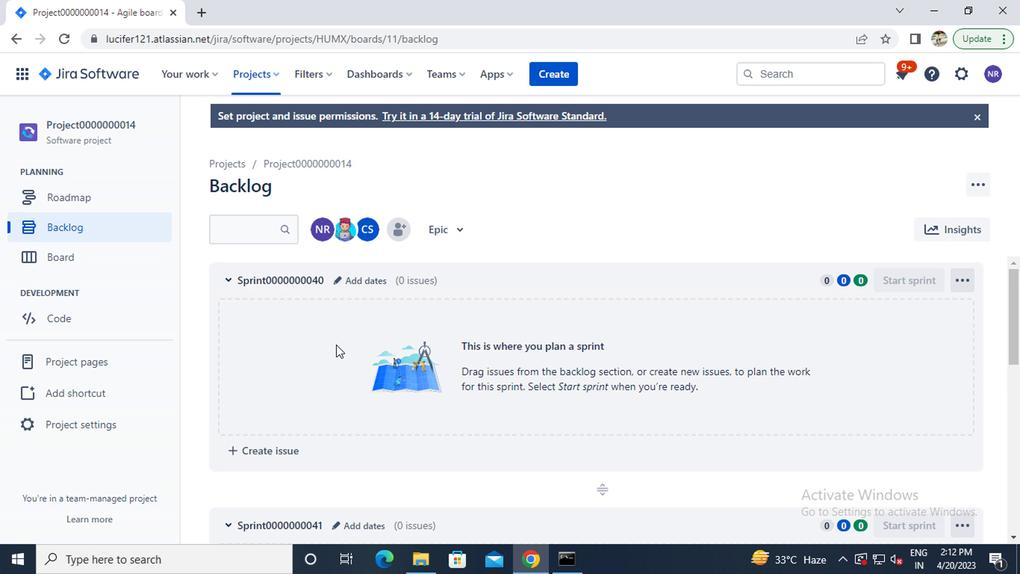 
Action: Mouse scrolled (332, 352) with delta (0, 0)
Screenshot: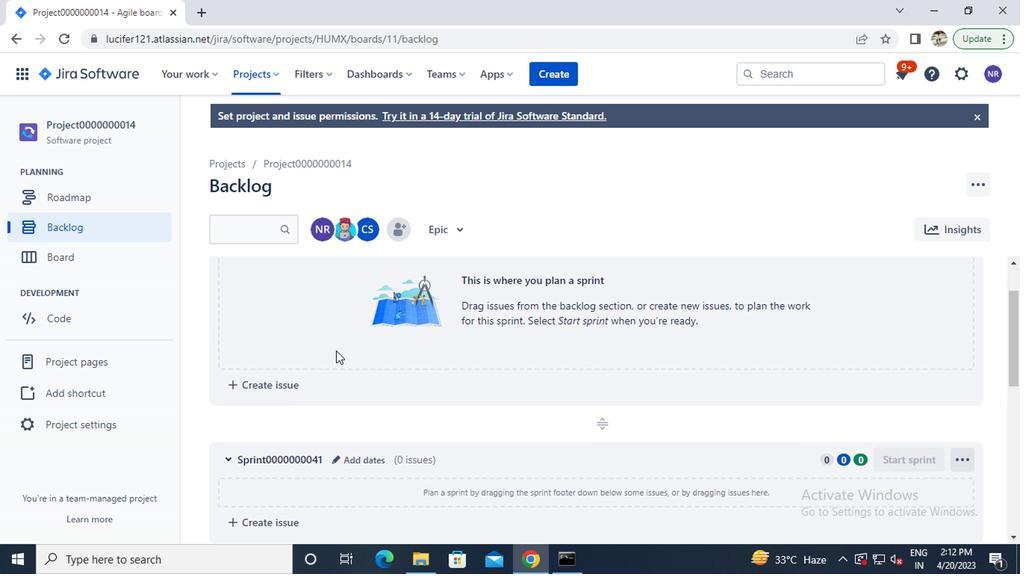 
Action: Mouse scrolled (332, 352) with delta (0, 0)
Screenshot: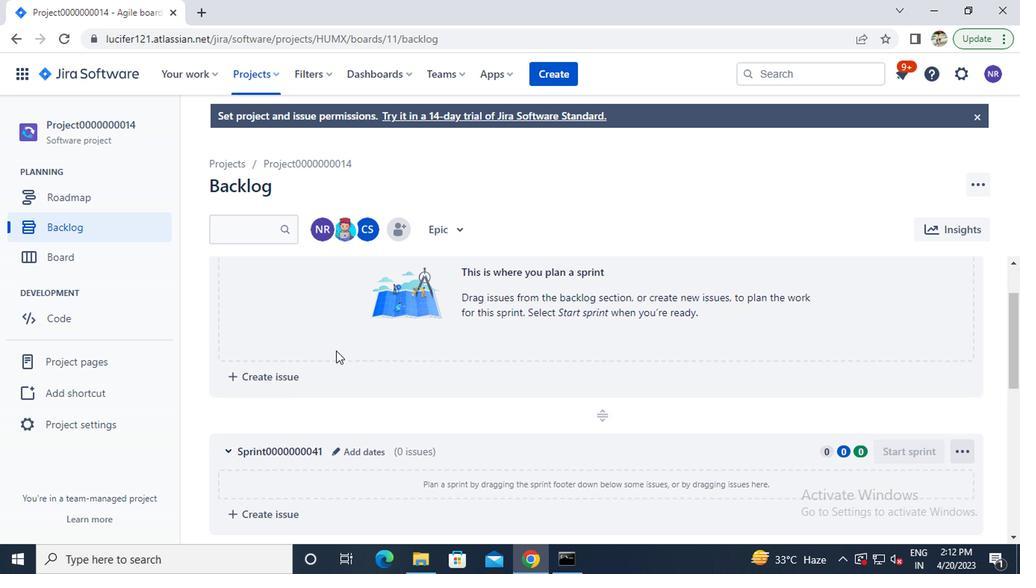
Action: Mouse moved to (355, 286)
Screenshot: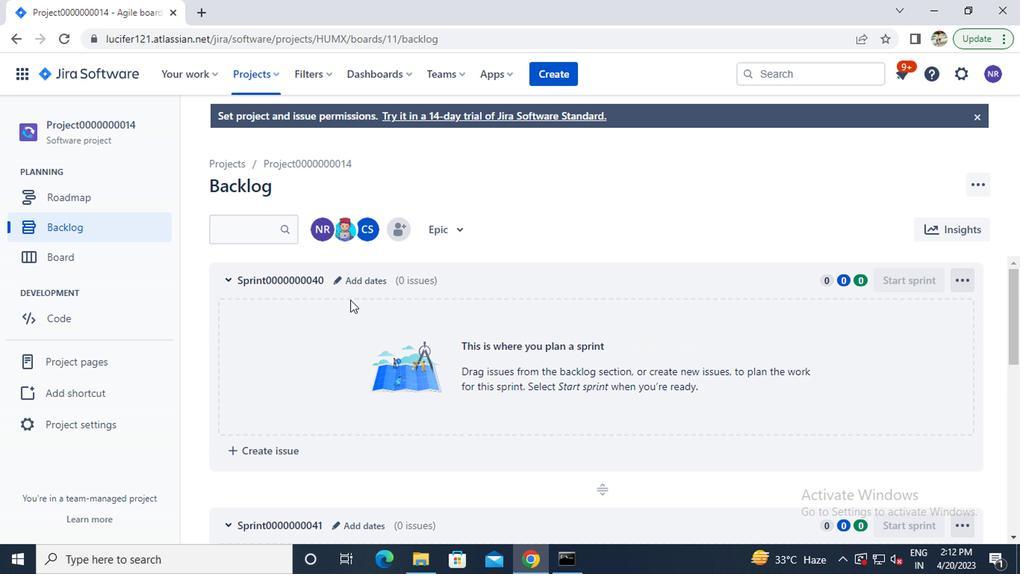 
Action: Mouse pressed left at (355, 286)
Screenshot: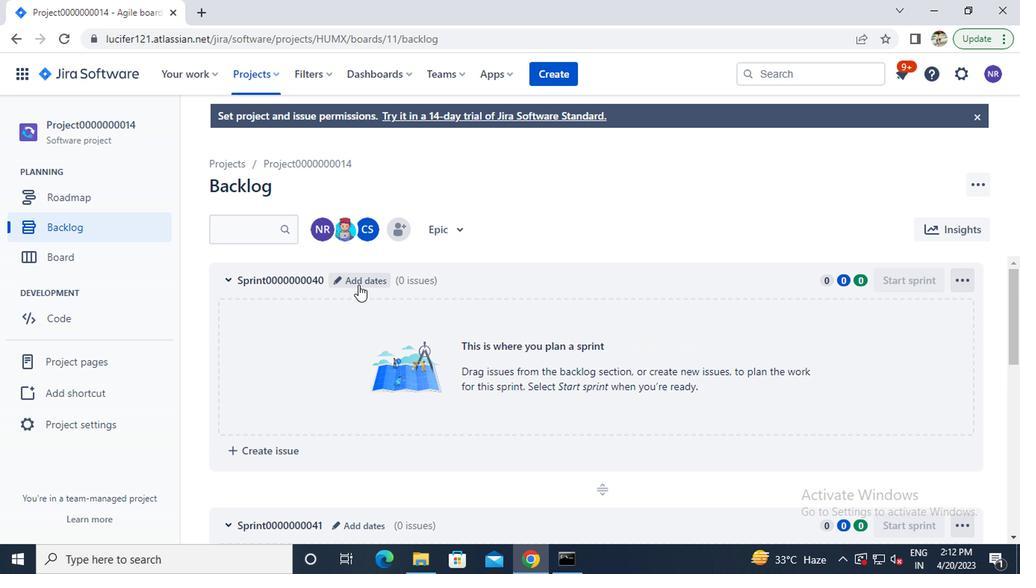 
Action: Mouse moved to (351, 234)
Screenshot: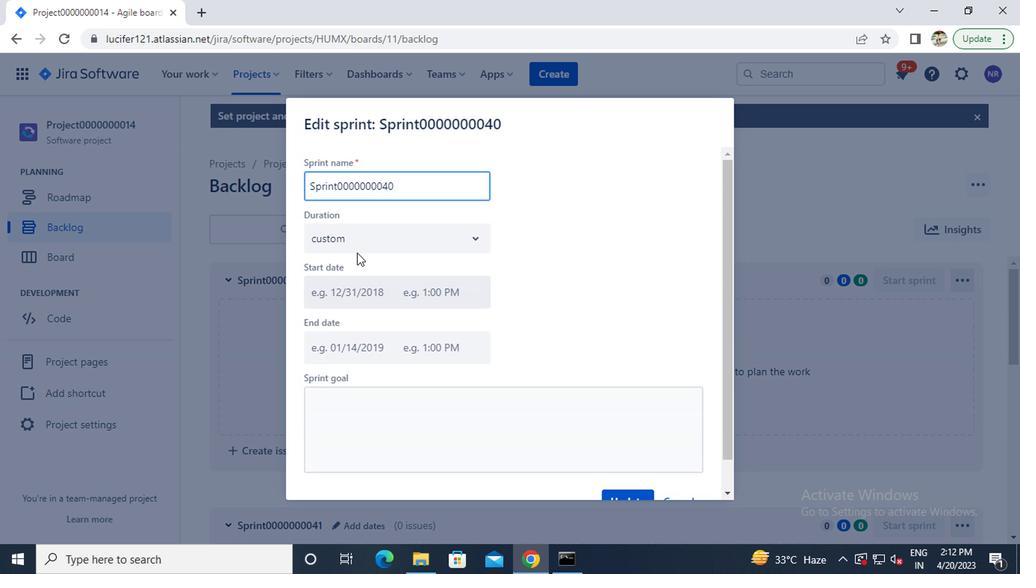 
Action: Mouse pressed left at (351, 234)
Screenshot: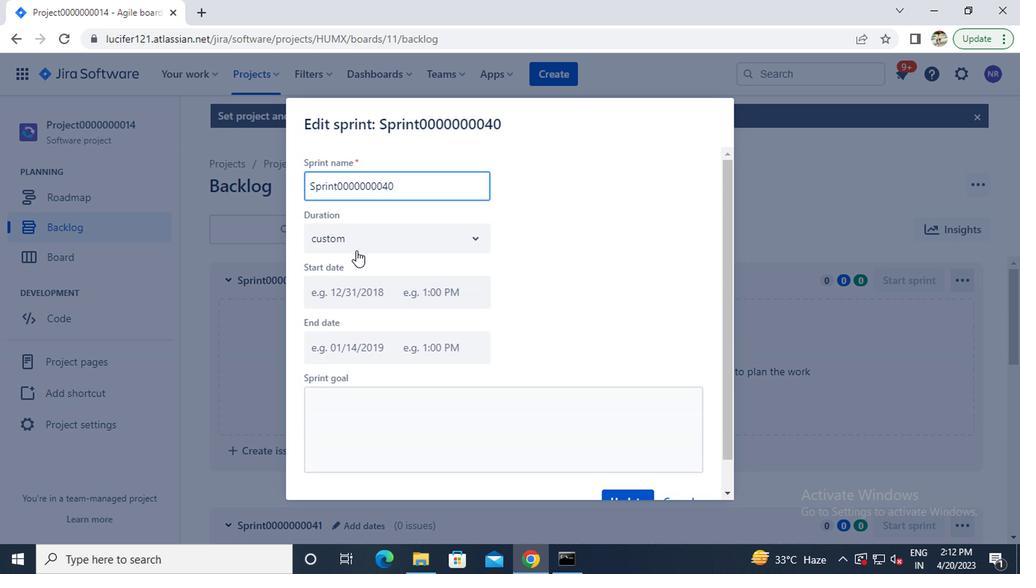 
Action: Mouse moved to (342, 275)
Screenshot: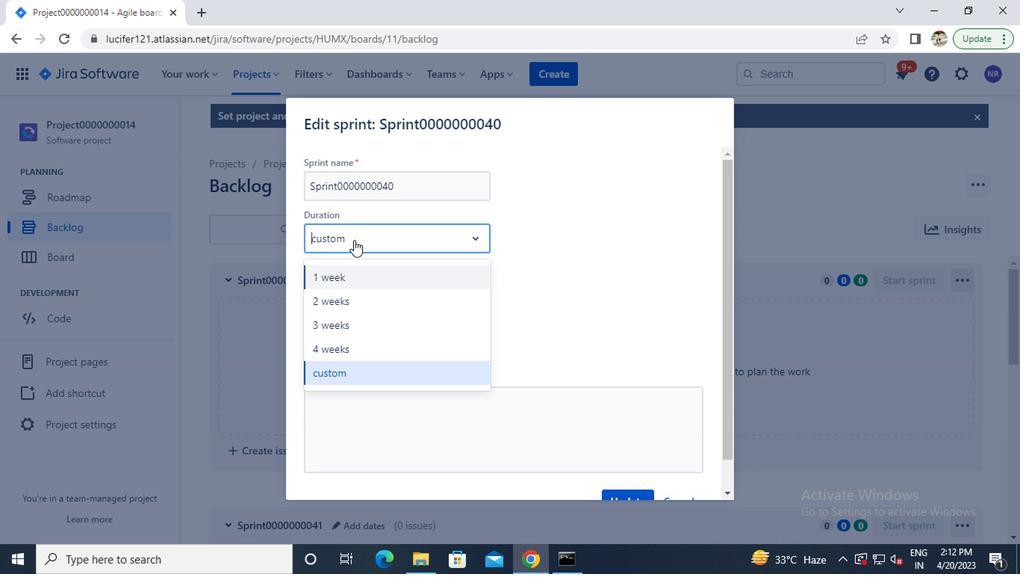
Action: Mouse pressed left at (342, 275)
Screenshot: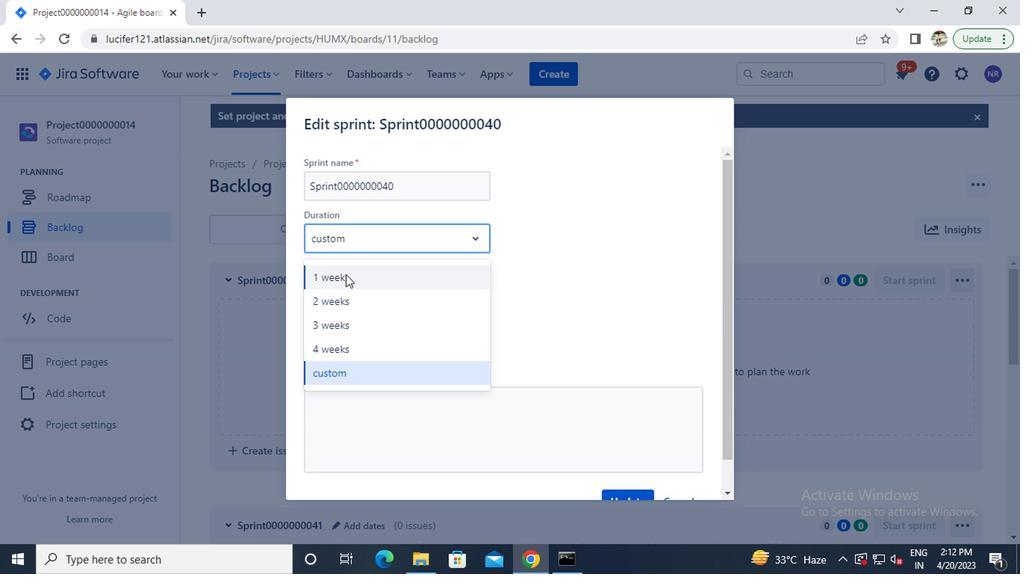 
Action: Mouse moved to (574, 336)
Screenshot: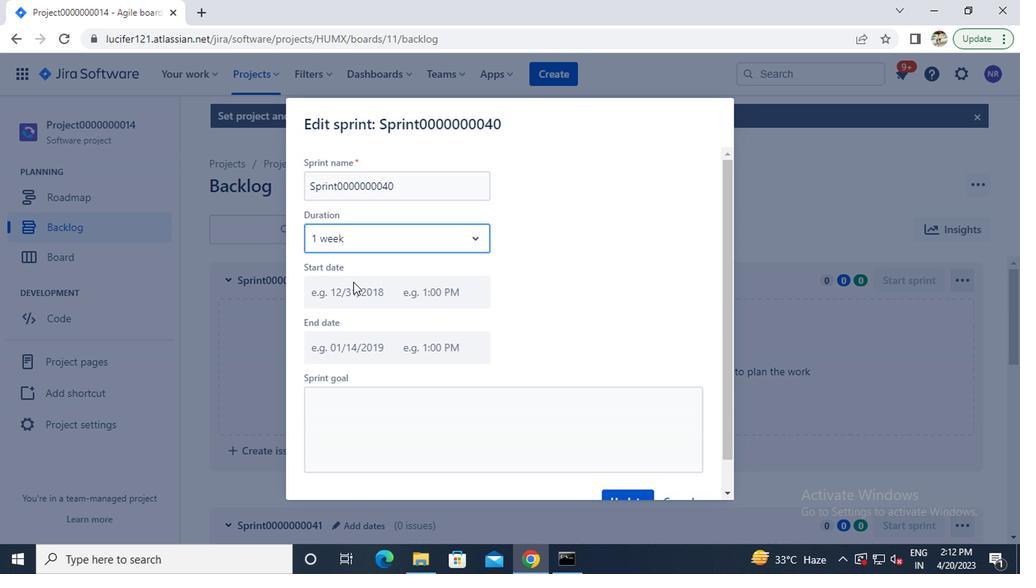 
Action: Mouse scrolled (574, 335) with delta (0, 0)
Screenshot: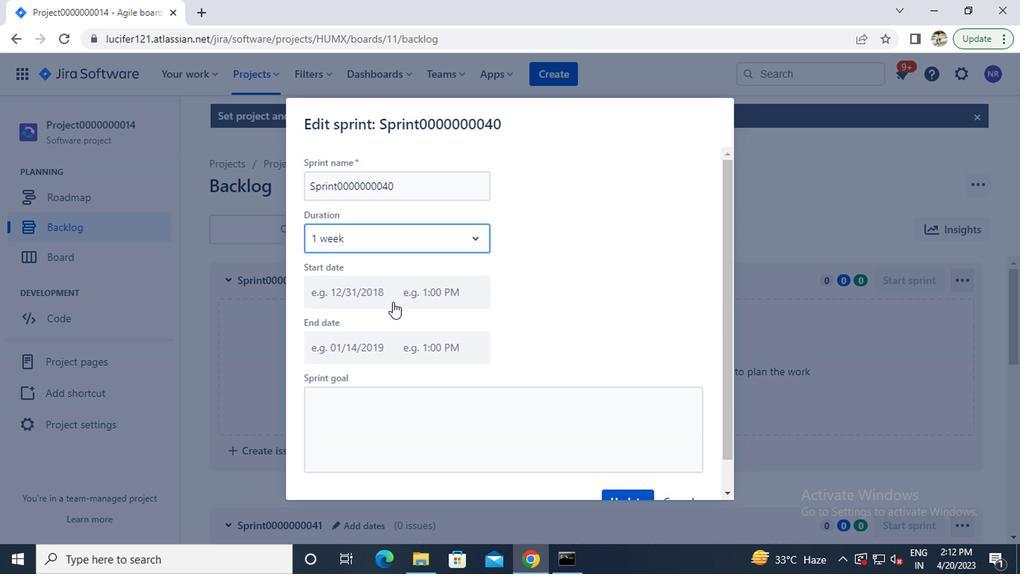 
Action: Mouse scrolled (574, 335) with delta (0, 0)
Screenshot: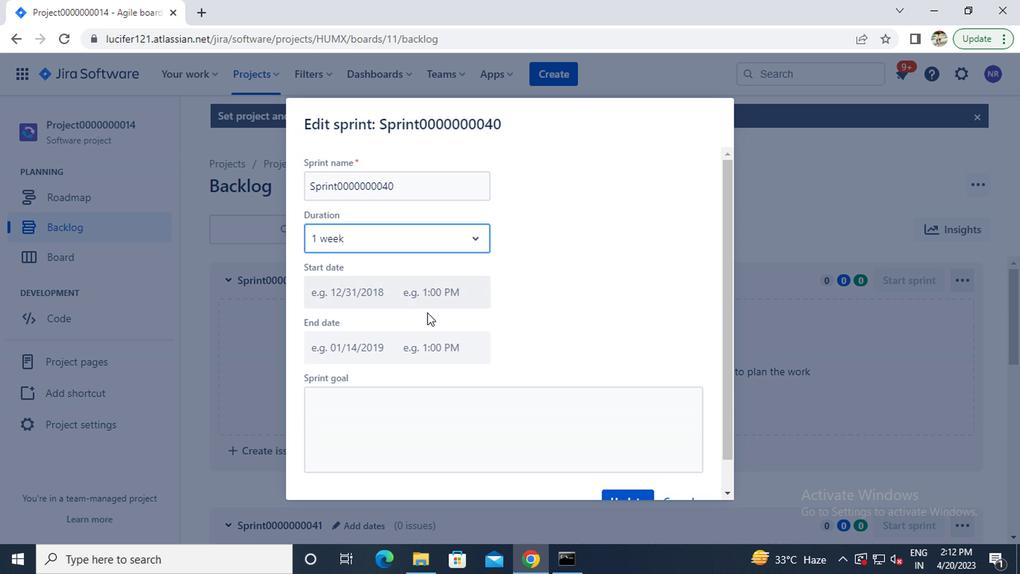 
Action: Mouse moved to (631, 466)
Screenshot: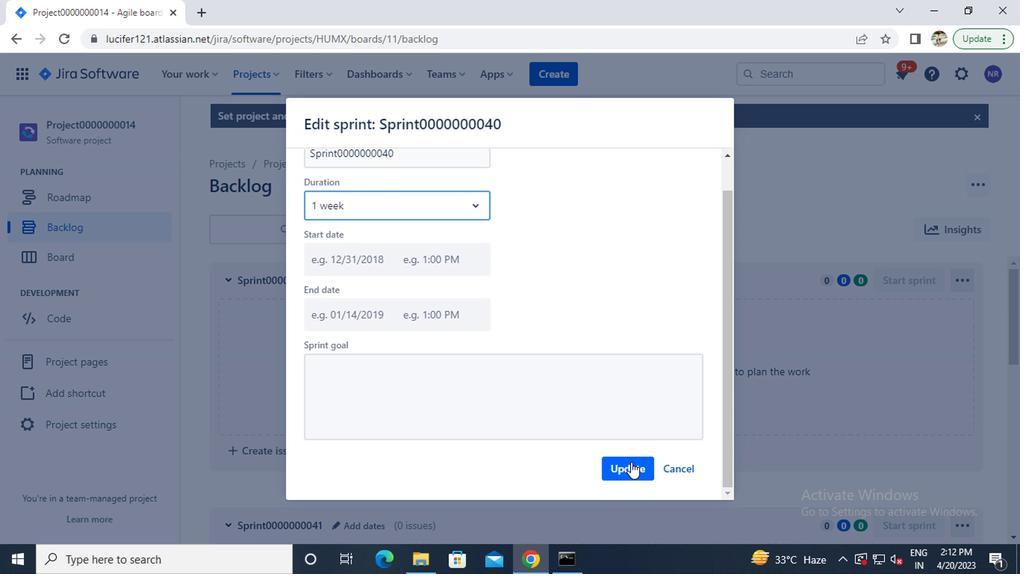 
Action: Mouse pressed left at (631, 466)
Screenshot: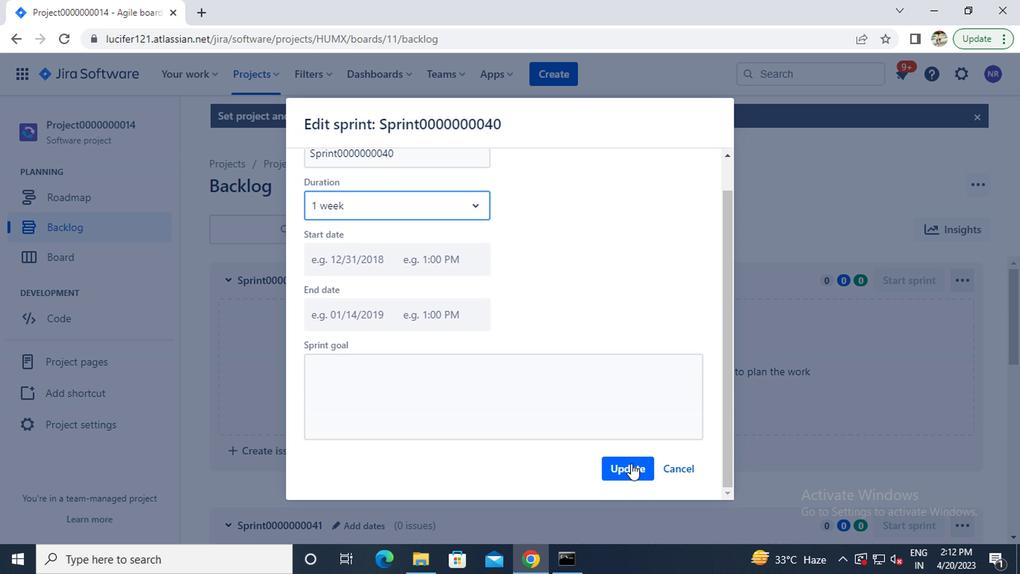 
Action: Mouse moved to (467, 450)
Screenshot: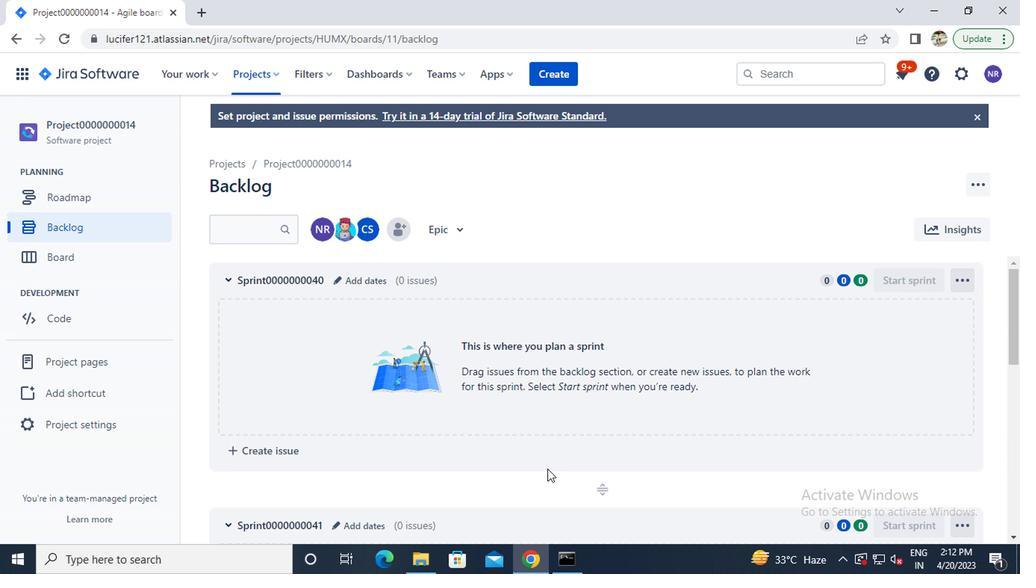 
Action: Mouse scrolled (467, 449) with delta (0, -1)
Screenshot: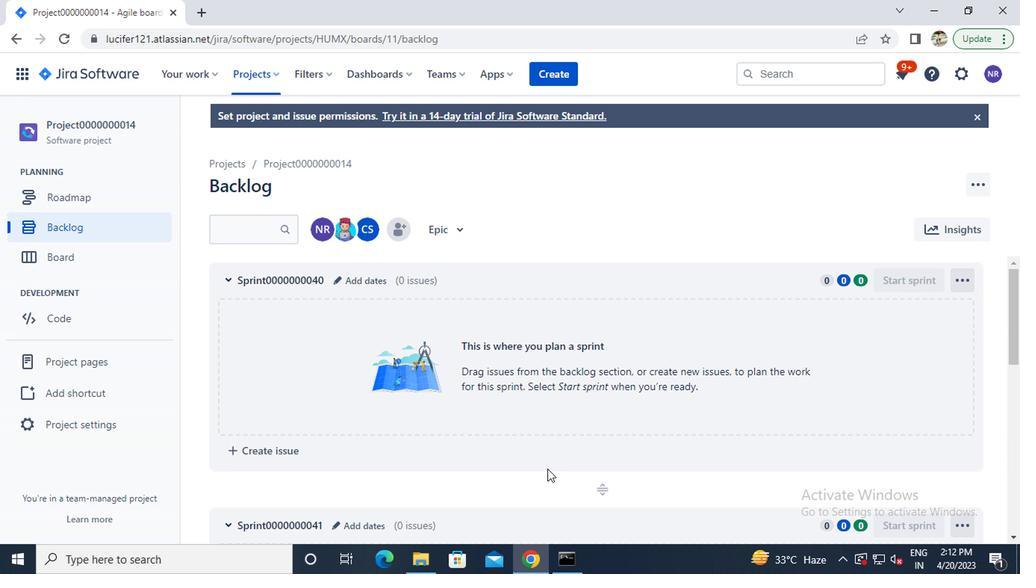 
Action: Mouse scrolled (467, 449) with delta (0, -1)
Screenshot: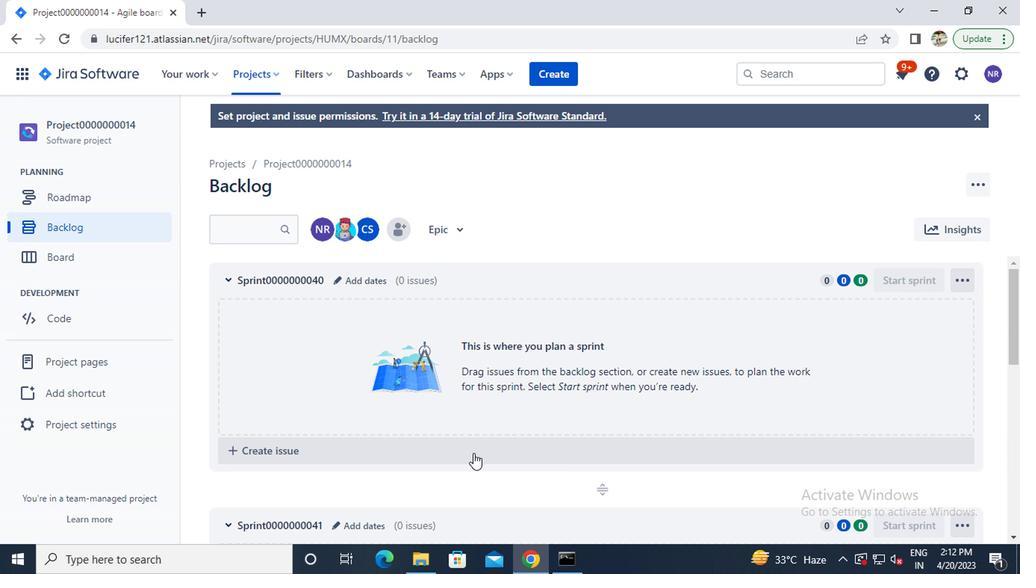 
Action: Mouse moved to (358, 378)
Screenshot: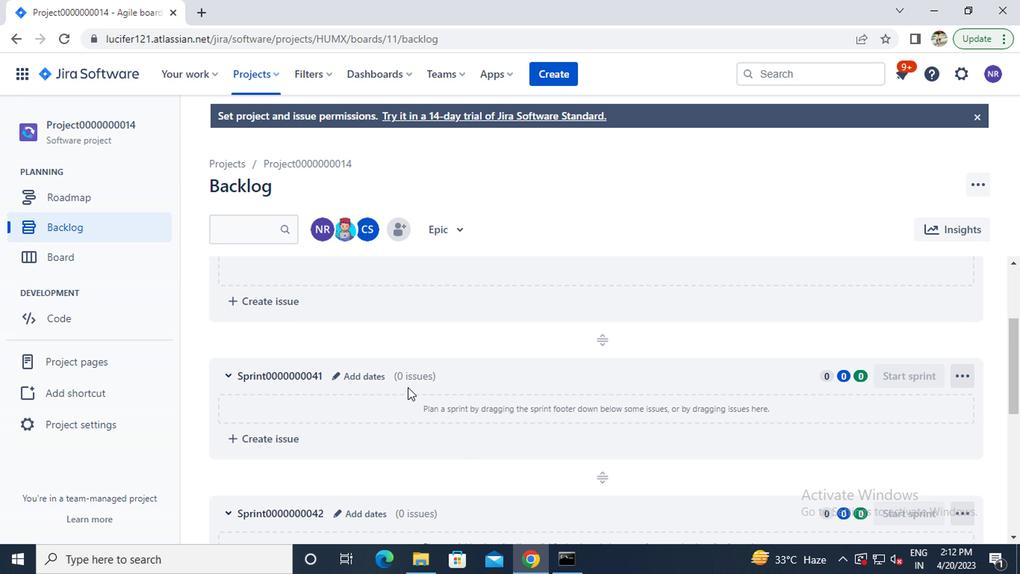 
Action: Mouse pressed left at (358, 378)
Screenshot: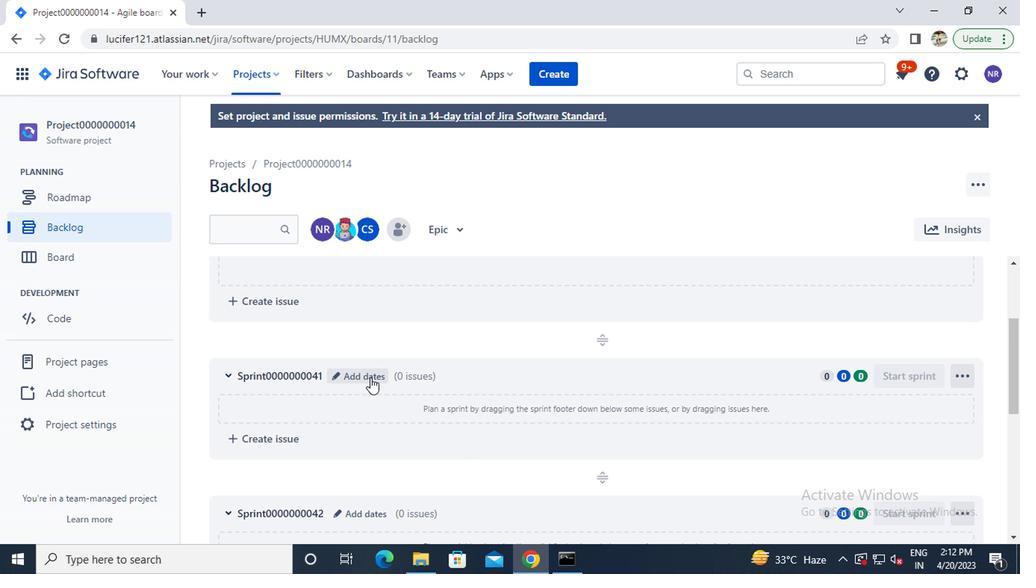 
Action: Mouse moved to (389, 240)
Screenshot: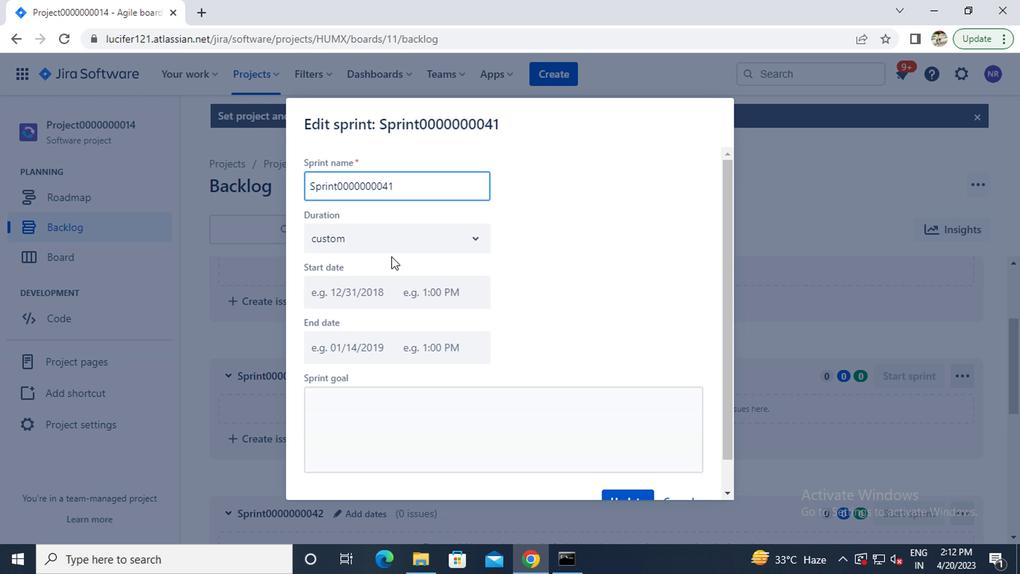 
Action: Mouse pressed left at (389, 240)
Screenshot: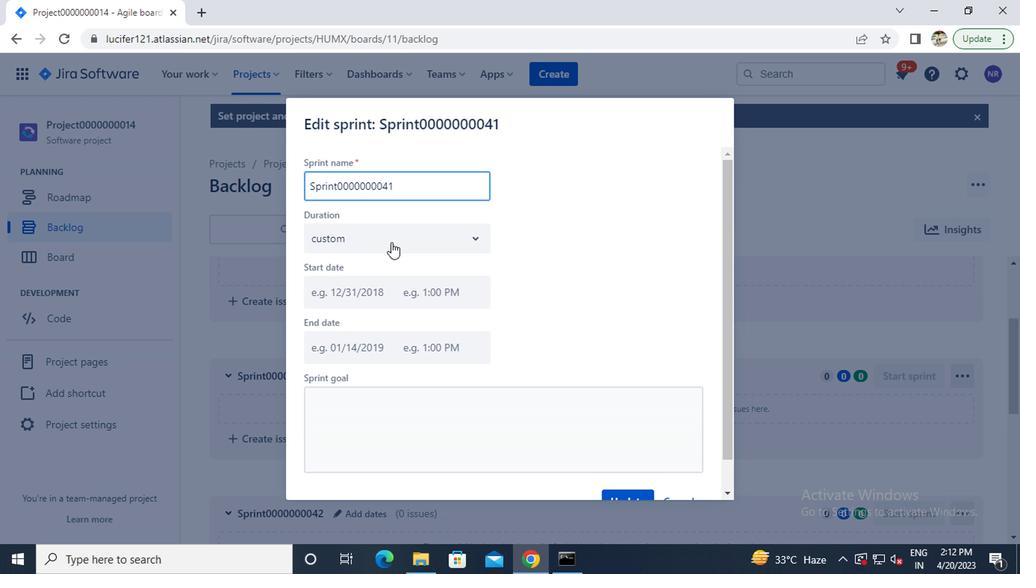 
Action: Mouse moved to (374, 298)
Screenshot: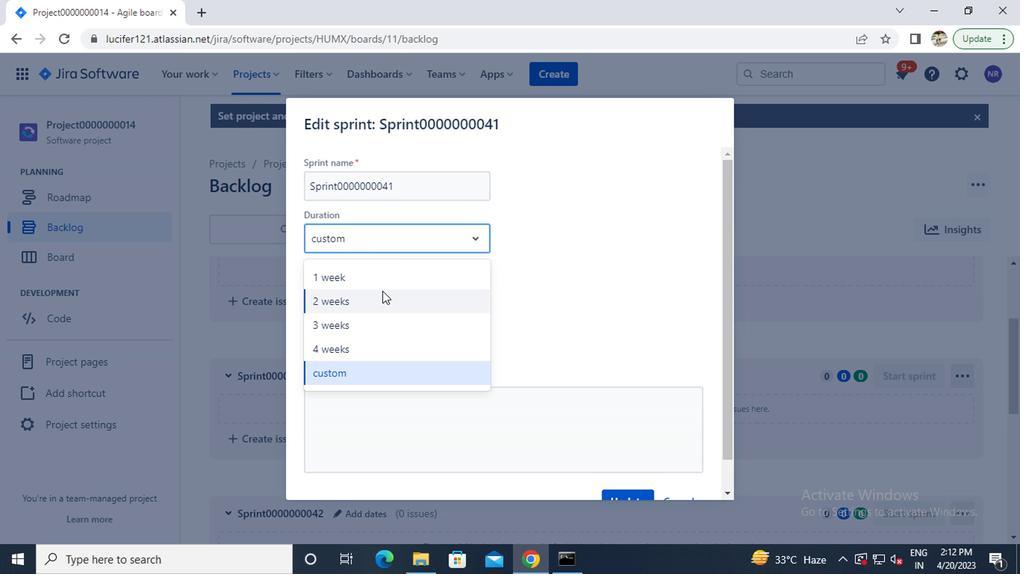 
Action: Mouse pressed left at (374, 298)
Screenshot: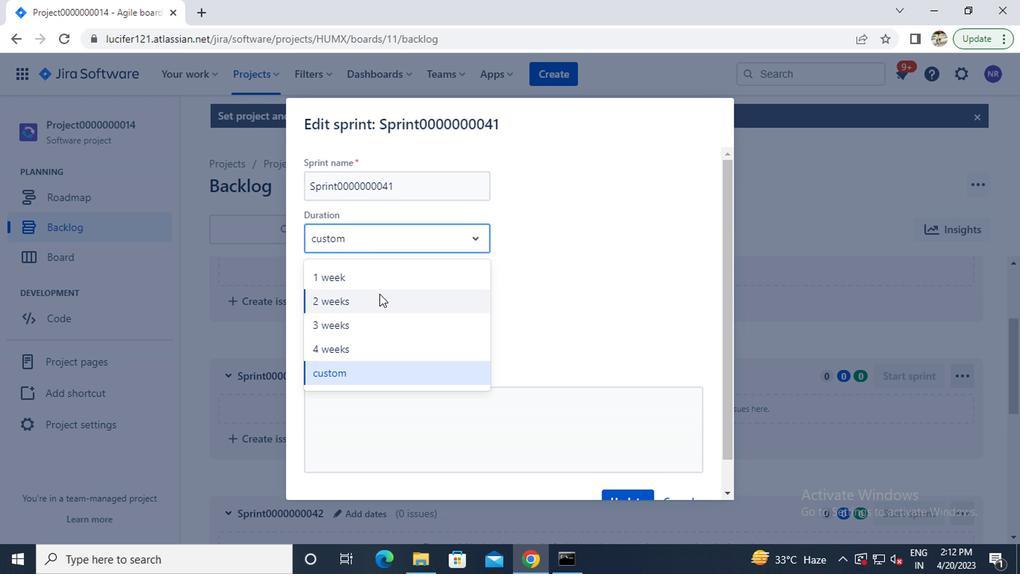 
Action: Mouse moved to (520, 336)
Screenshot: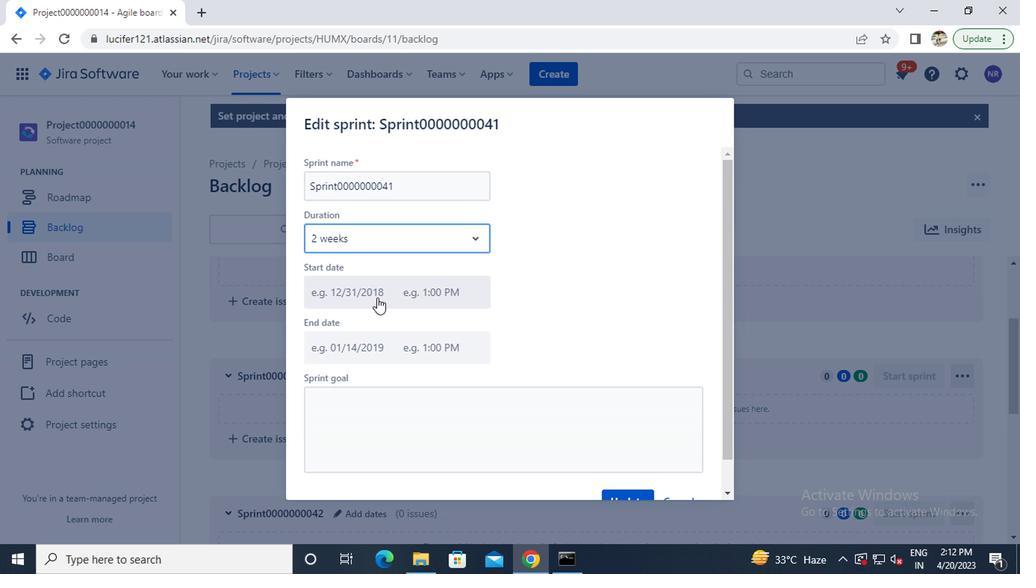 
Action: Mouse scrolled (520, 335) with delta (0, 0)
Screenshot: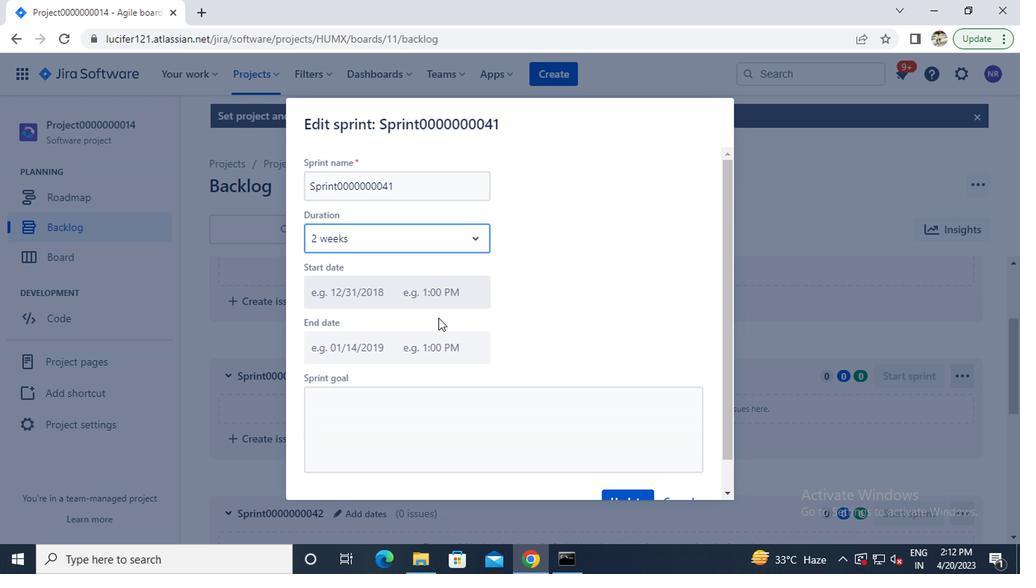 
Action: Mouse scrolled (520, 335) with delta (0, 0)
Screenshot: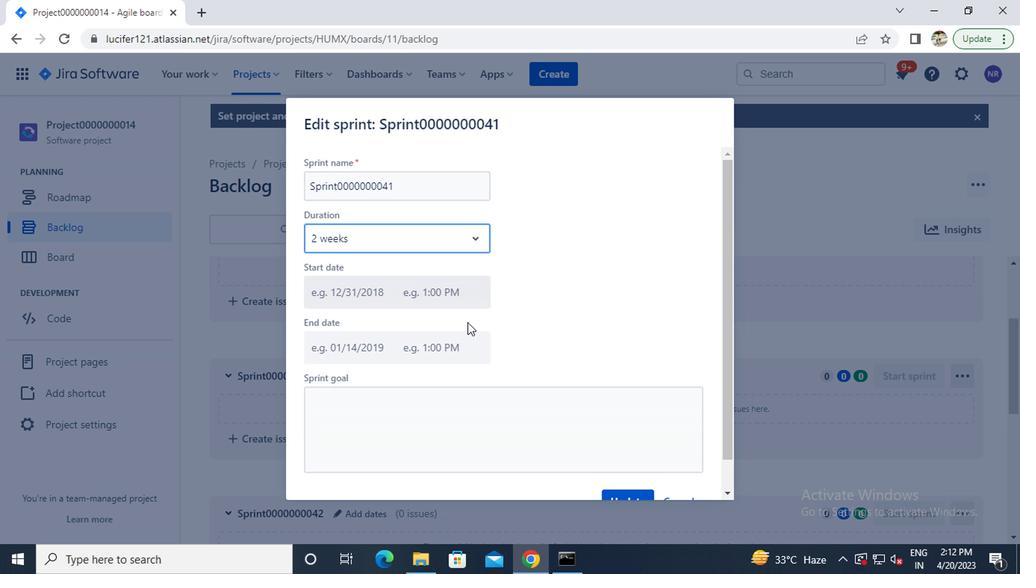 
Action: Mouse moved to (524, 338)
Screenshot: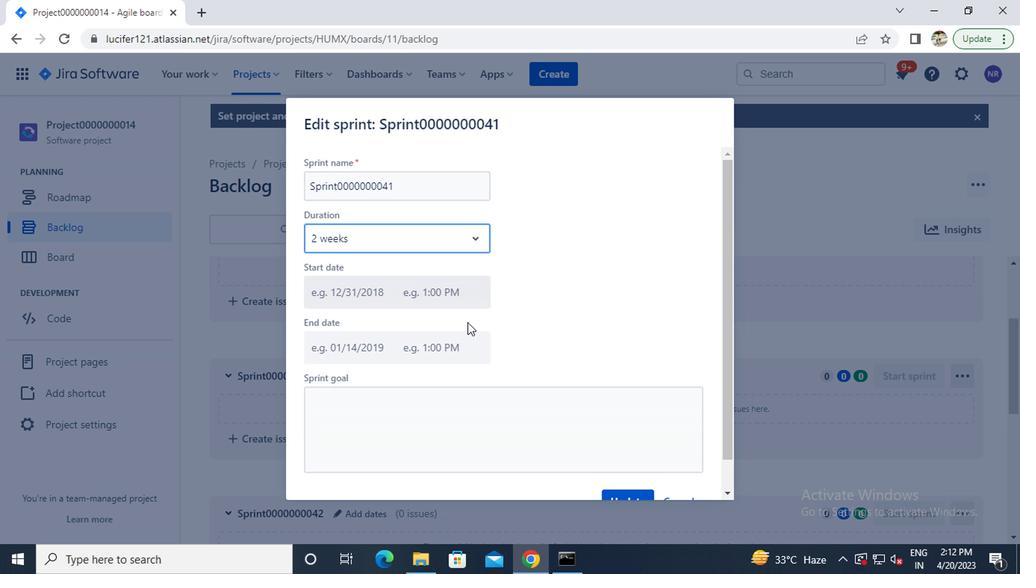 
Action: Mouse scrolled (524, 337) with delta (0, 0)
Screenshot: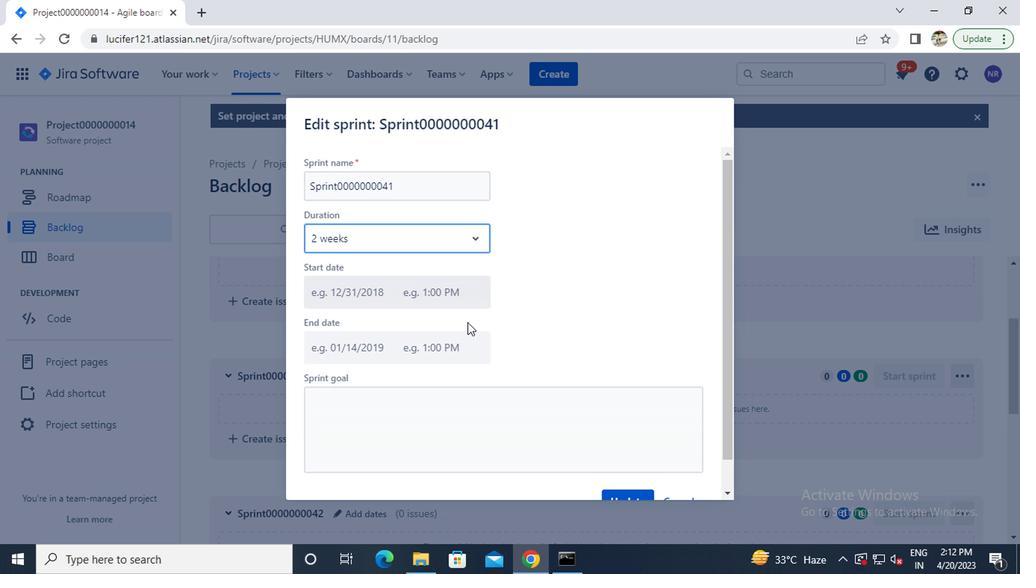 
Action: Mouse moved to (530, 341)
Screenshot: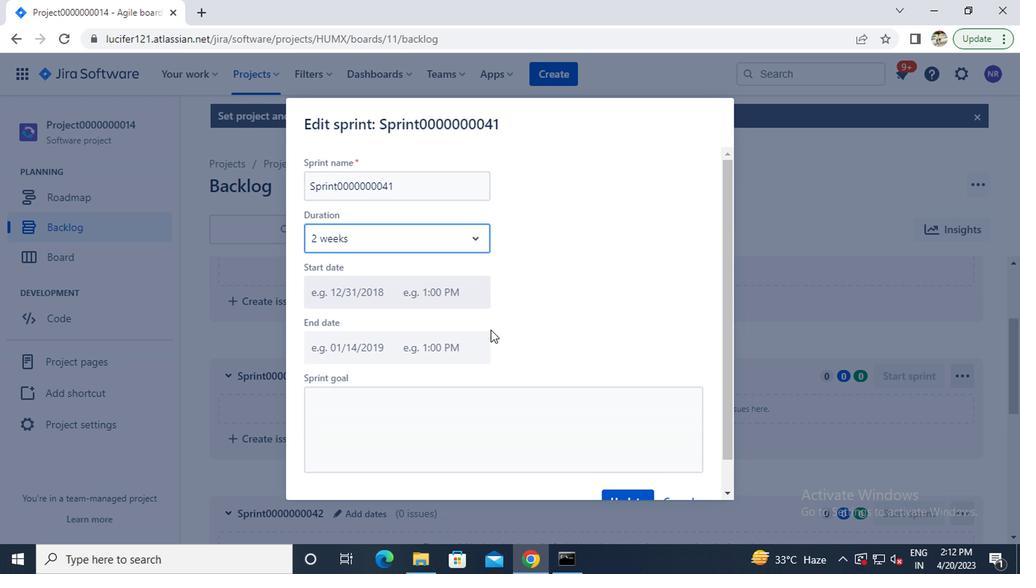 
Action: Mouse scrolled (530, 341) with delta (0, 0)
Screenshot: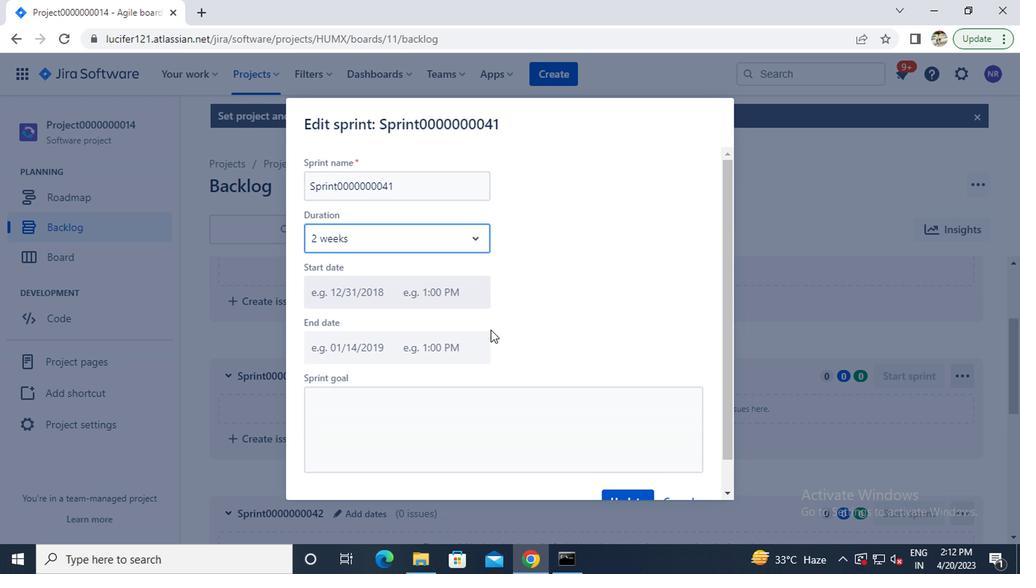 
Action: Mouse moved to (625, 476)
Screenshot: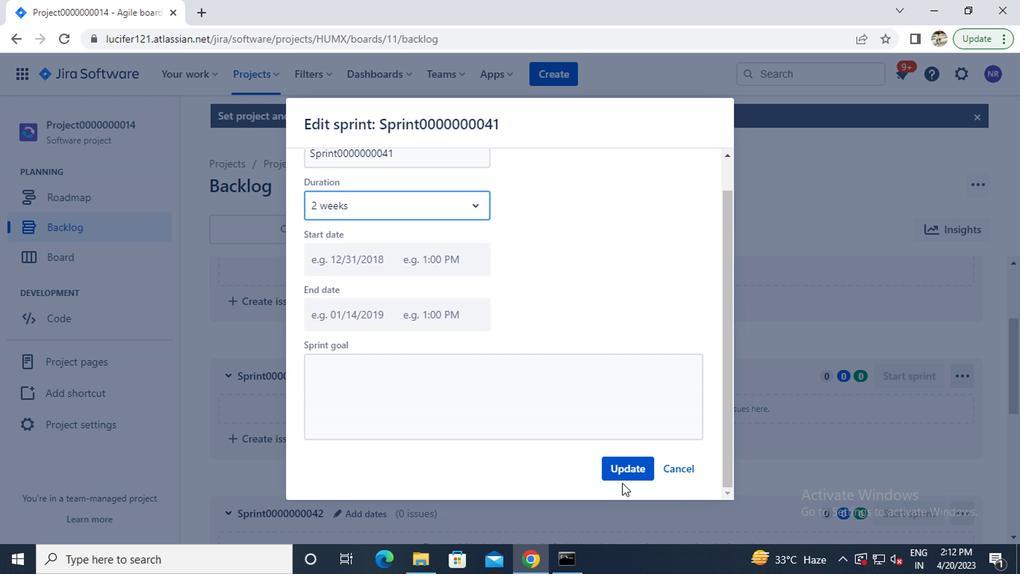 
Action: Mouse pressed left at (625, 476)
Screenshot: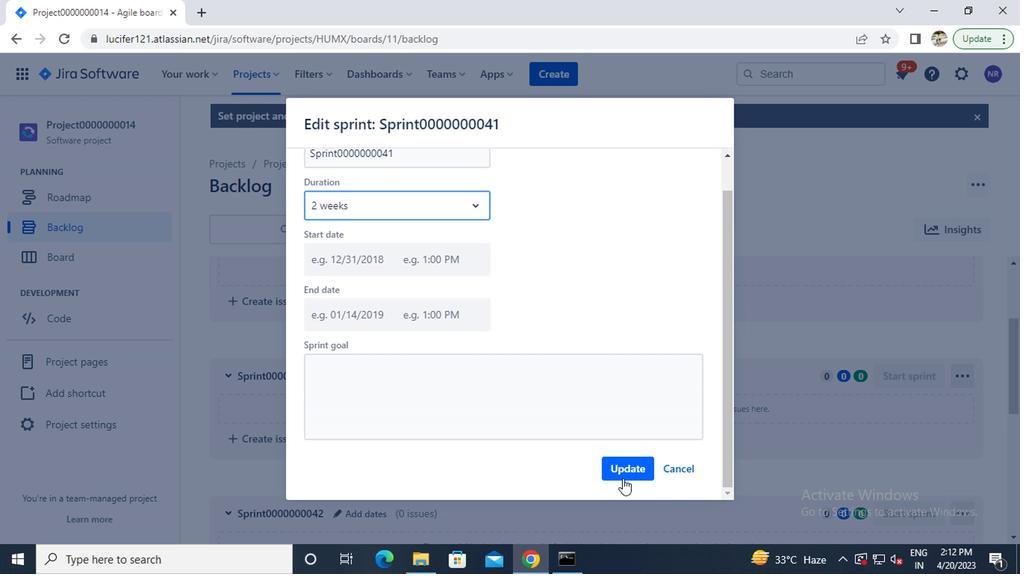 
